Task: Look for space in Springfield, United States from 24th August, 2023 to 10th September, 2023 for 8 adults, 2 children in price range Rs.12000 to Rs.15000. Place can be entire place or shared room with 4 bedrooms having 8 beds and 4 bathrooms. Property type can be house, flat, guest house. Amenities needed are: wifi, TV, free parkinig on premises, gym, breakfast. Booking option can be shelf check-in. Required host language is English.
Action: Mouse moved to (458, 90)
Screenshot: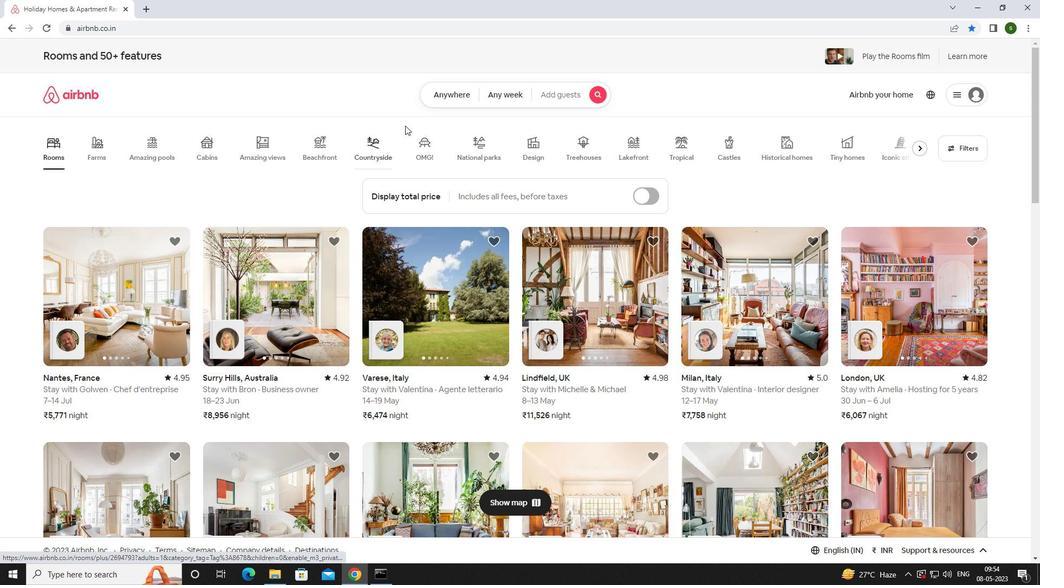
Action: Mouse pressed left at (458, 90)
Screenshot: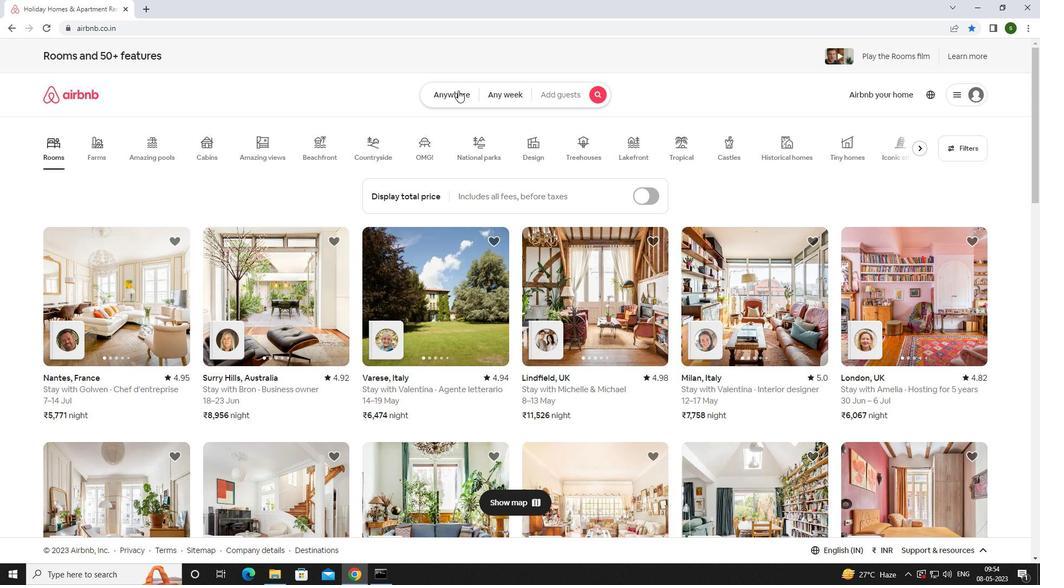 
Action: Mouse moved to (419, 135)
Screenshot: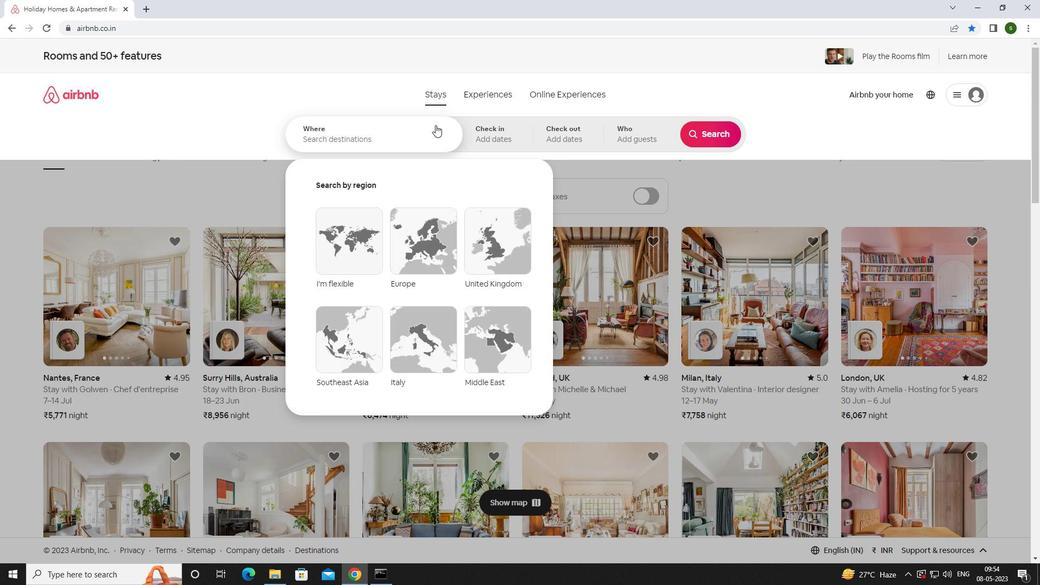 
Action: Mouse pressed left at (419, 135)
Screenshot: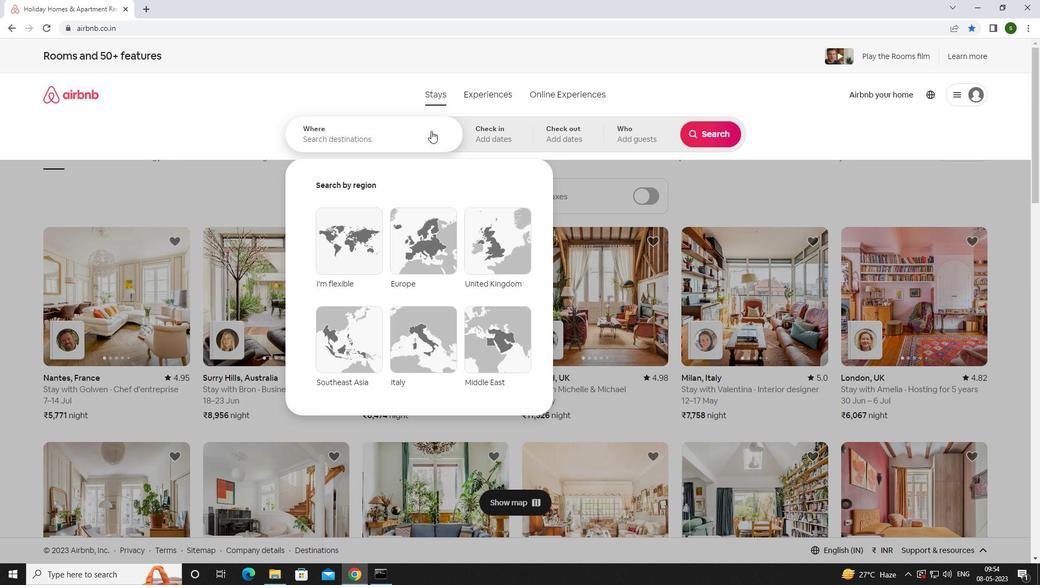 
Action: Key pressed <Key.caps_lock>s<Key.caps_lock>pringfield,<Key.space><Key.caps_lock>u<Key.caps_lock>nited<Key.space><Key.caps_lock>s<Key.caps_lock>tates<Key.enter>
Screenshot: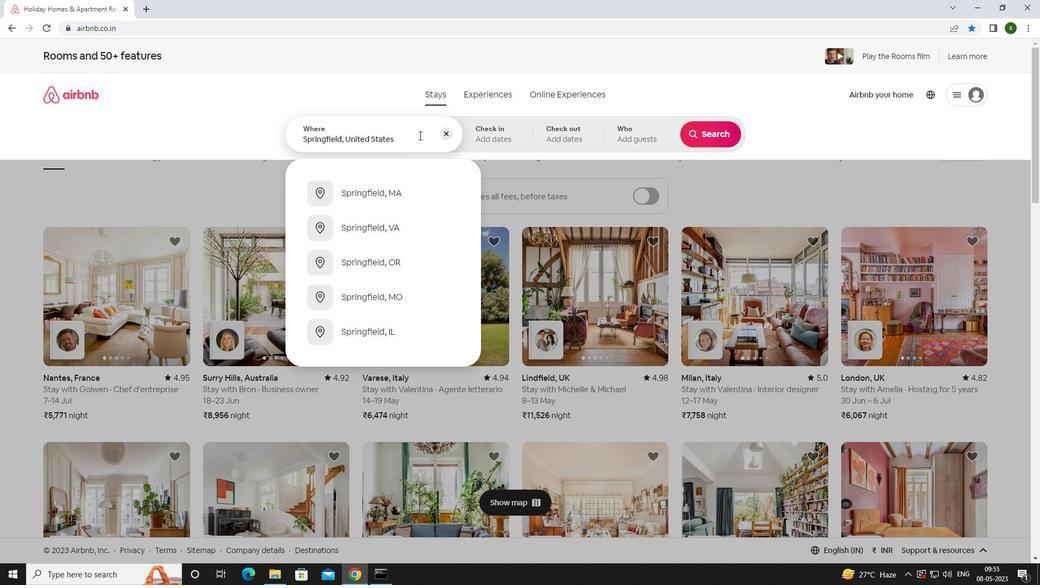 
Action: Mouse moved to (706, 220)
Screenshot: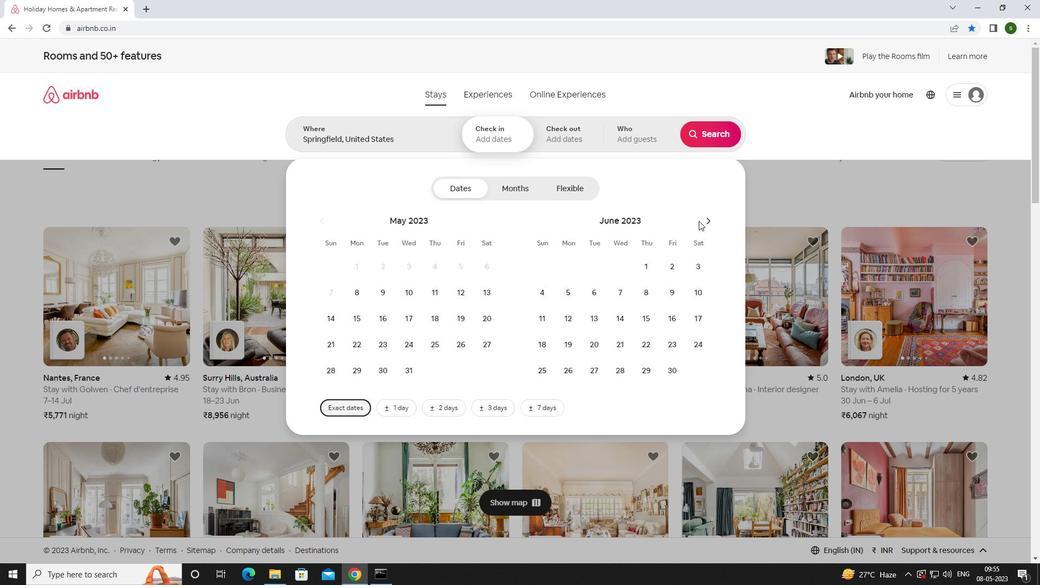
Action: Mouse pressed left at (706, 220)
Screenshot: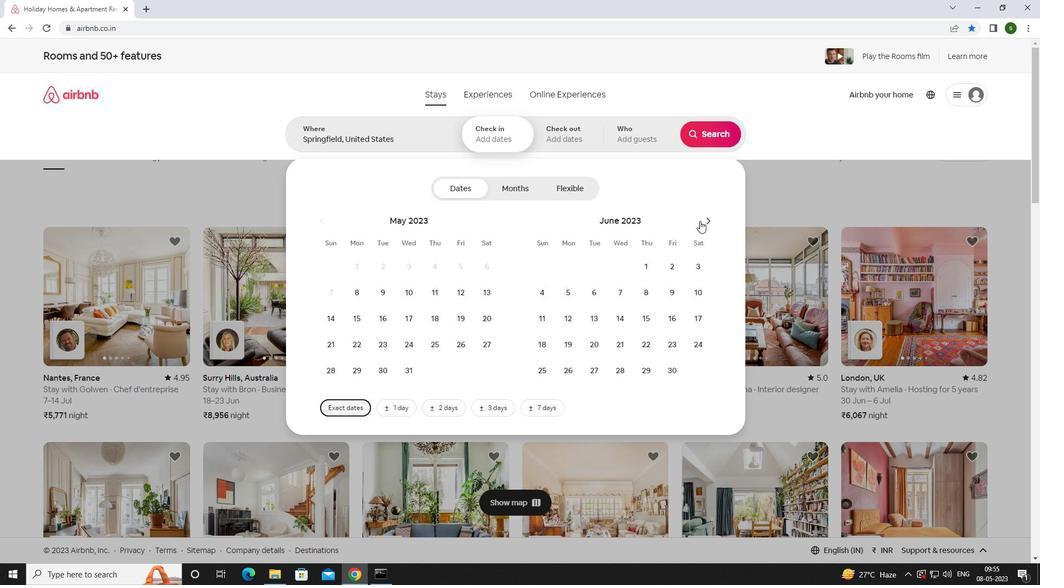
Action: Mouse pressed left at (706, 220)
Screenshot: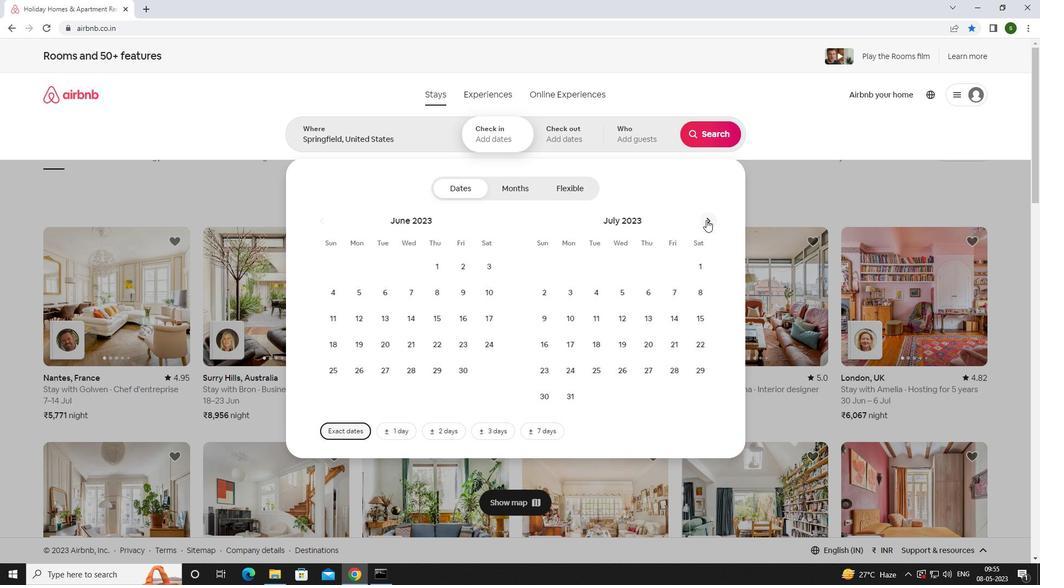 
Action: Mouse moved to (647, 338)
Screenshot: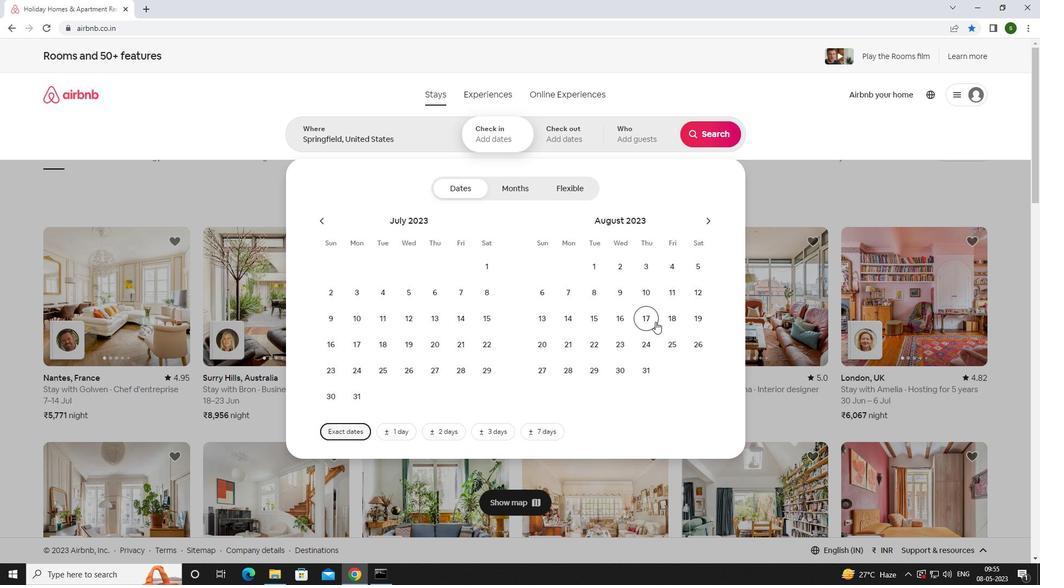 
Action: Mouse pressed left at (647, 338)
Screenshot: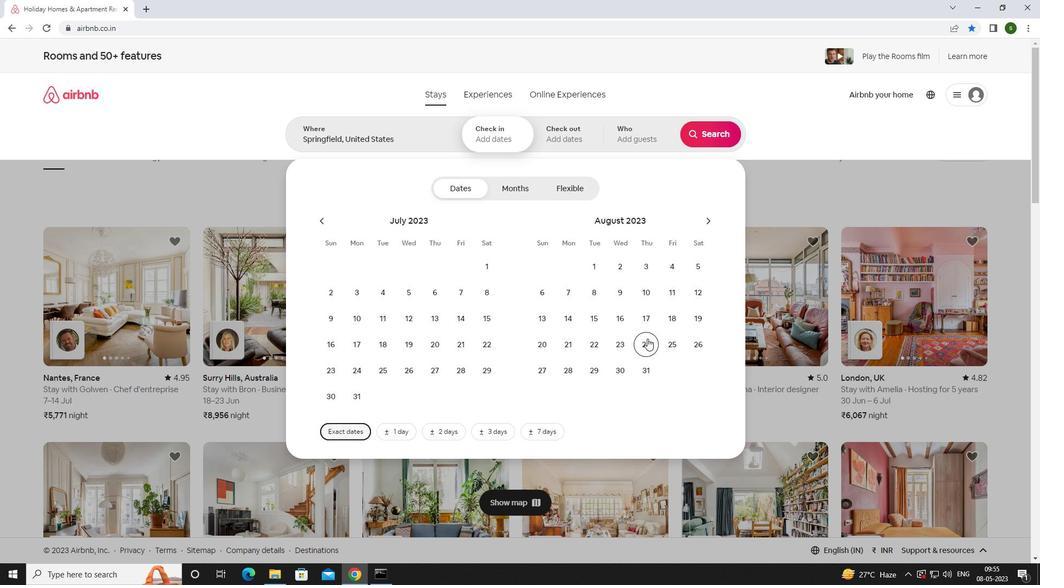 
Action: Mouse moved to (707, 213)
Screenshot: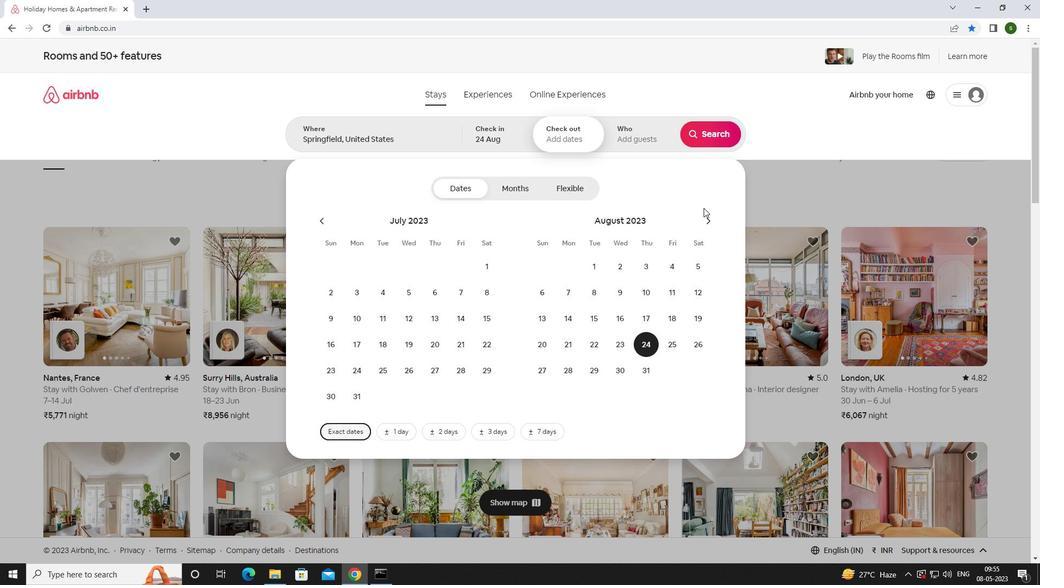 
Action: Mouse pressed left at (707, 213)
Screenshot: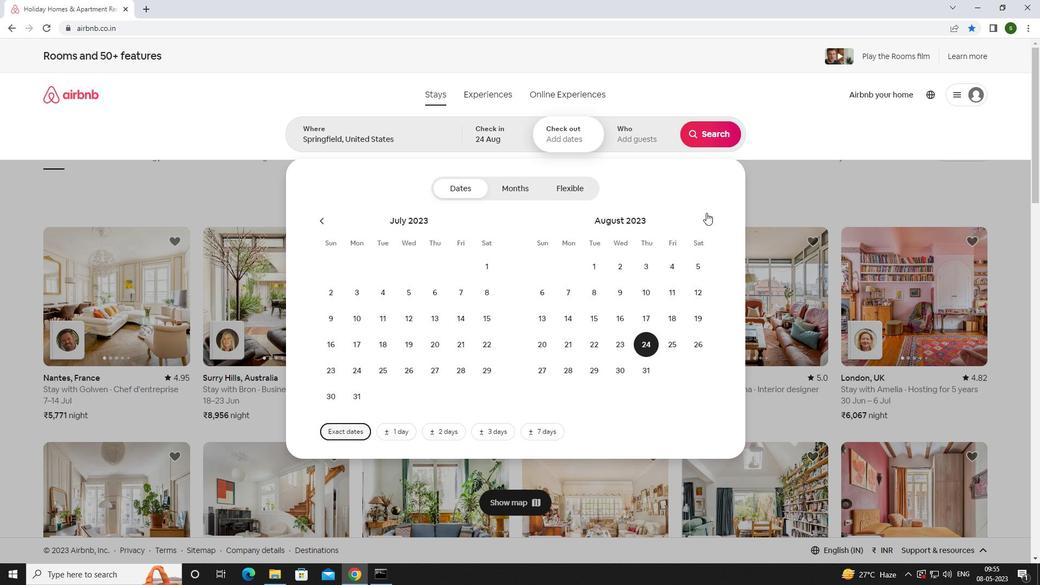 
Action: Mouse pressed left at (707, 213)
Screenshot: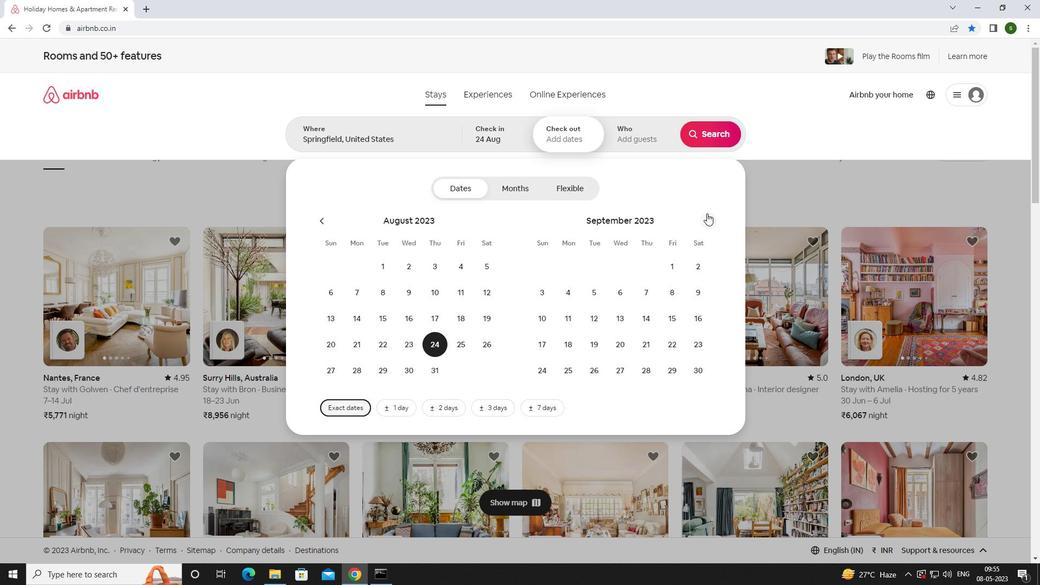 
Action: Mouse moved to (326, 316)
Screenshot: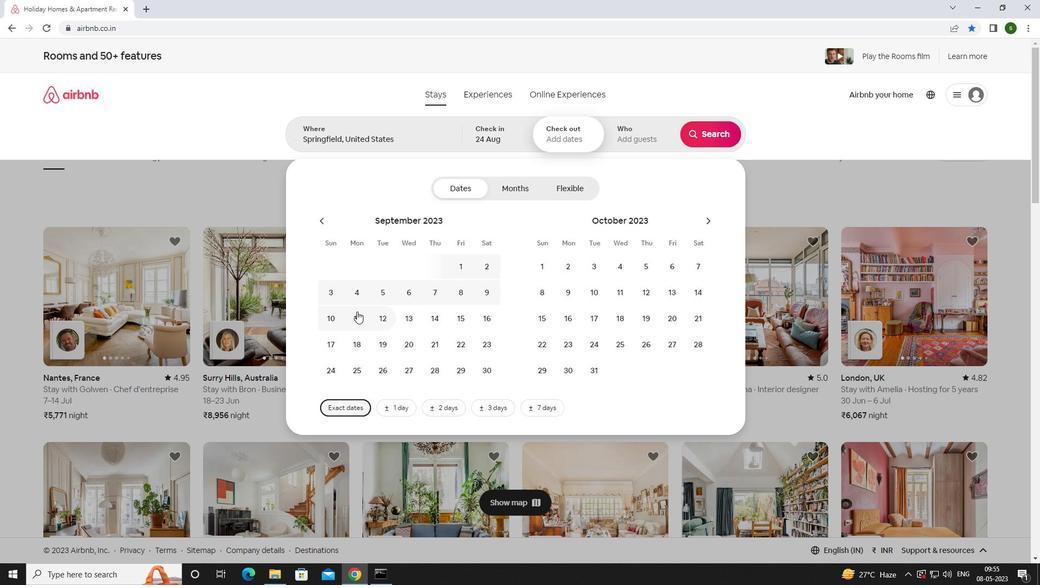 
Action: Mouse pressed left at (326, 316)
Screenshot: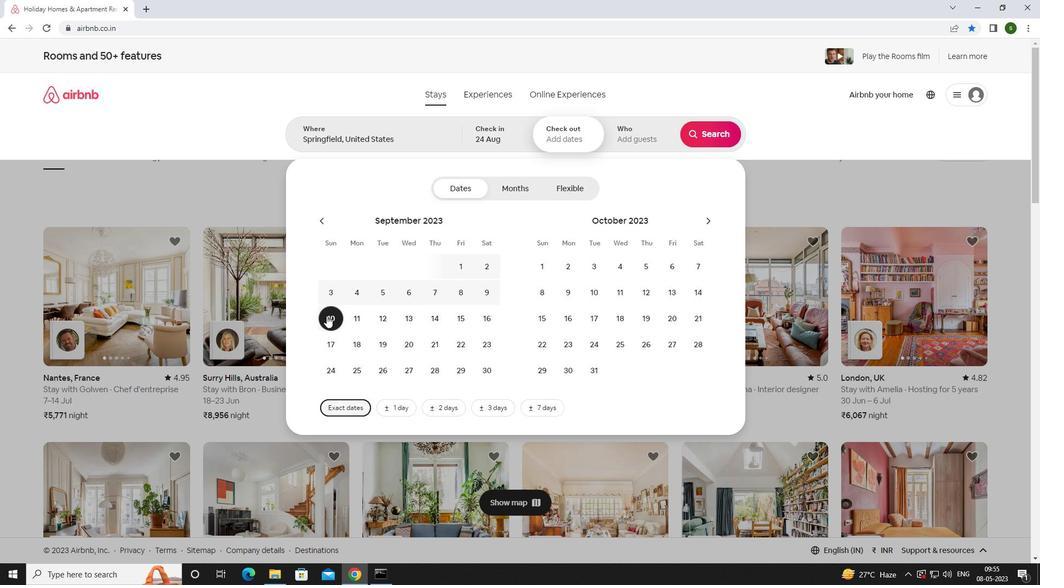 
Action: Mouse moved to (634, 136)
Screenshot: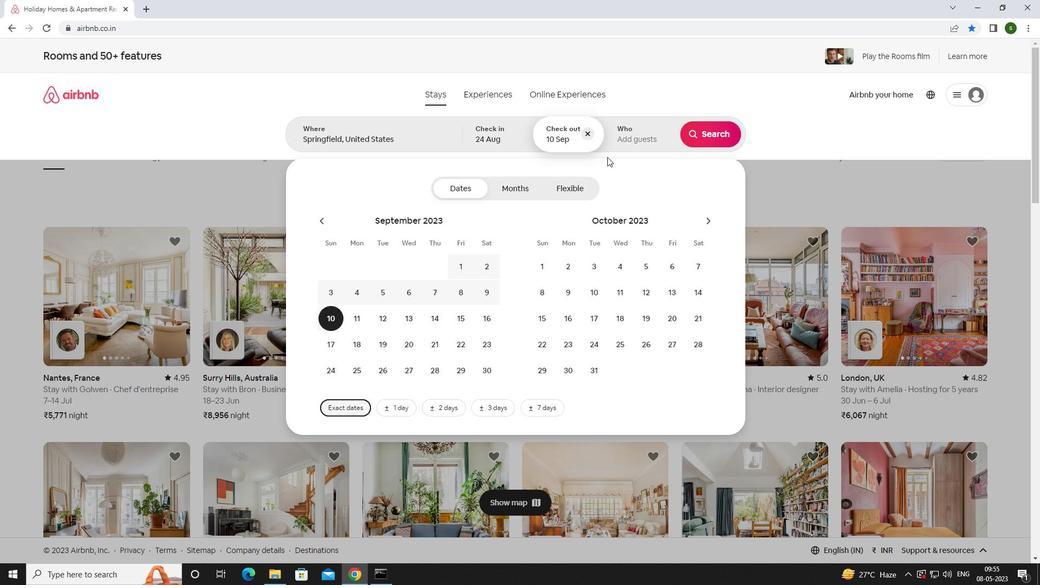 
Action: Mouse pressed left at (634, 136)
Screenshot: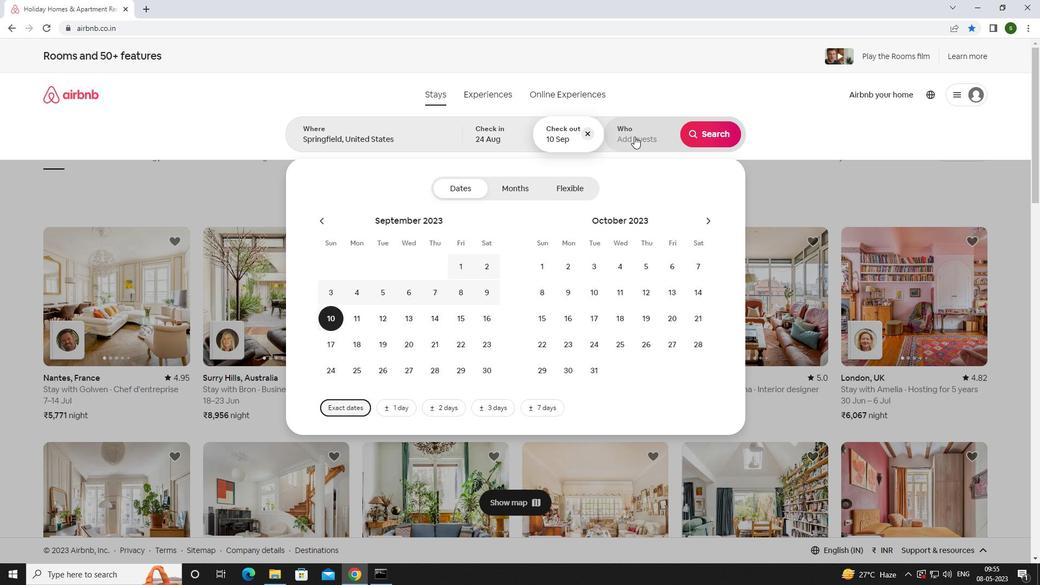 
Action: Mouse moved to (718, 194)
Screenshot: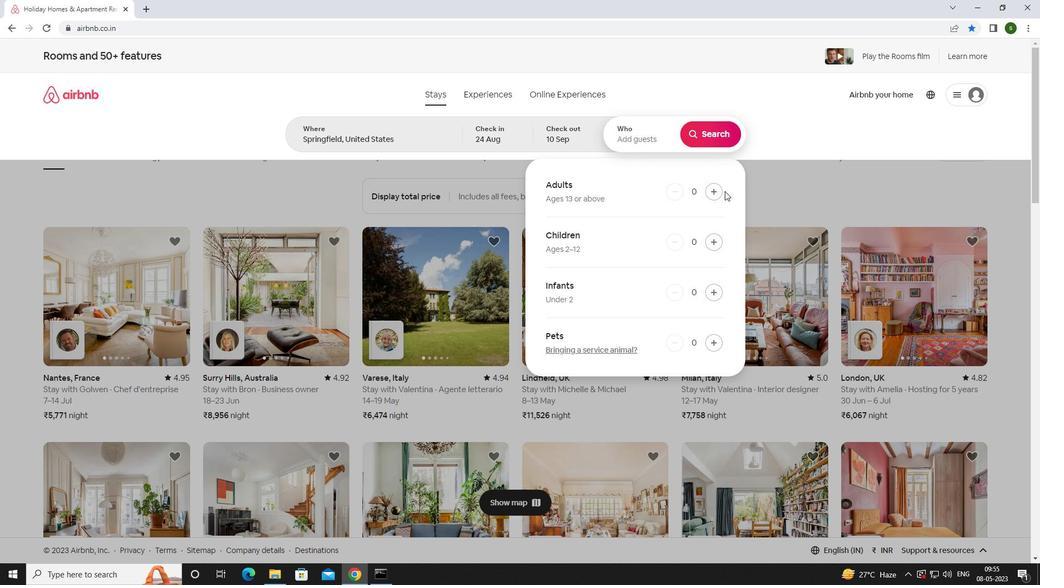 
Action: Mouse pressed left at (718, 194)
Screenshot: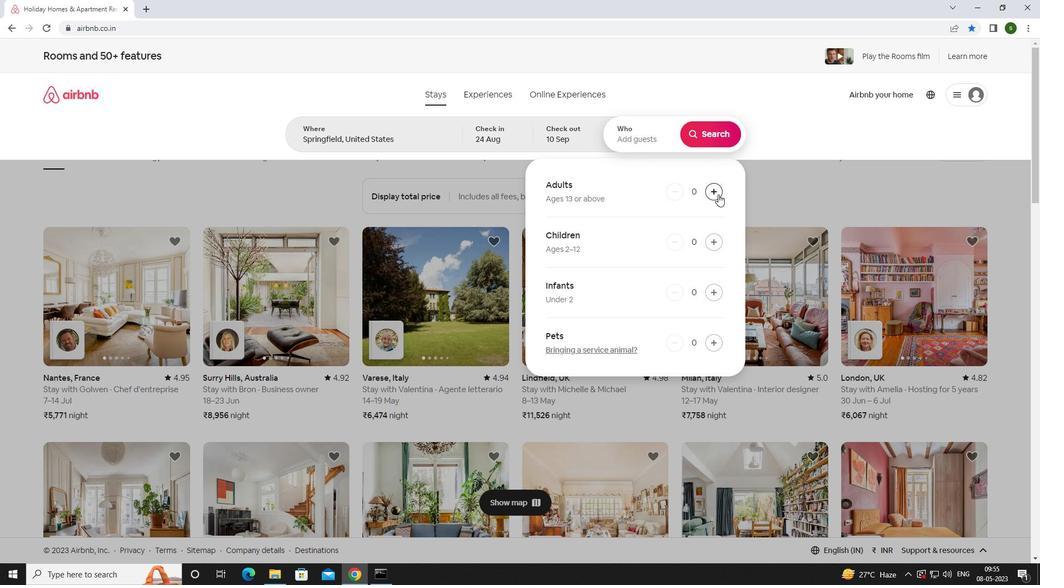 
Action: Mouse pressed left at (718, 194)
Screenshot: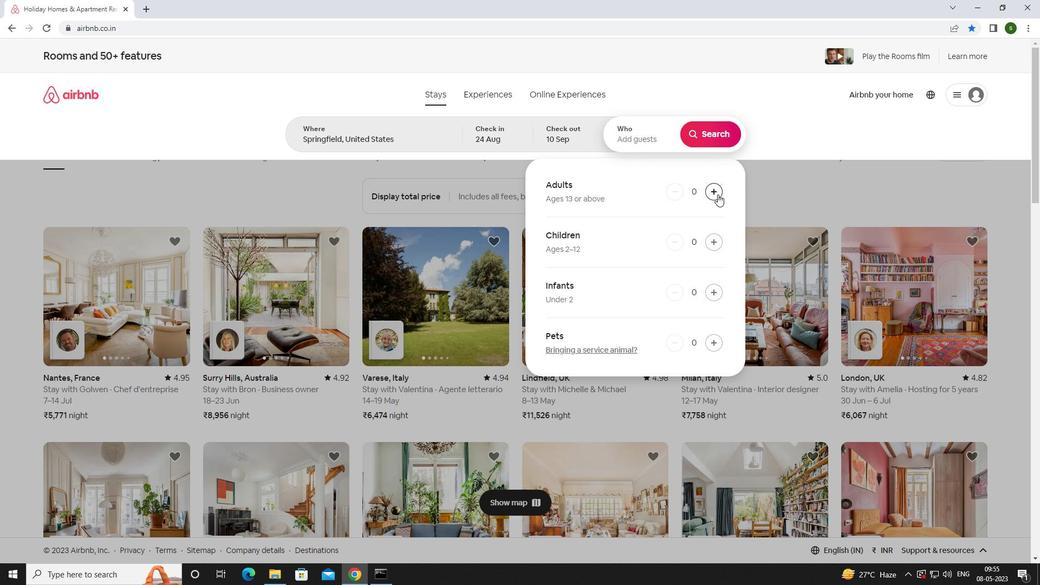 
Action: Mouse pressed left at (718, 194)
Screenshot: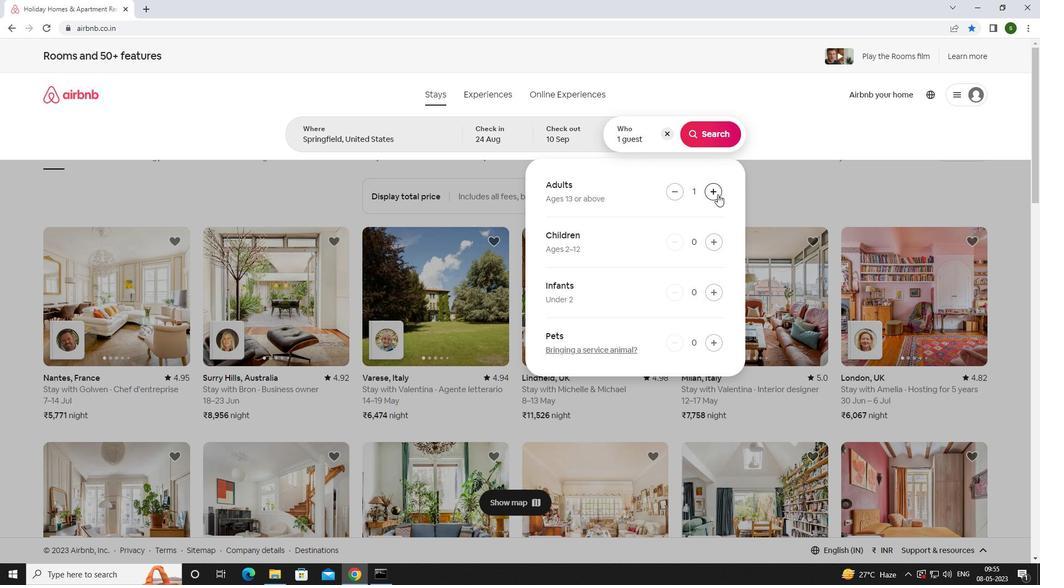
Action: Mouse pressed left at (718, 194)
Screenshot: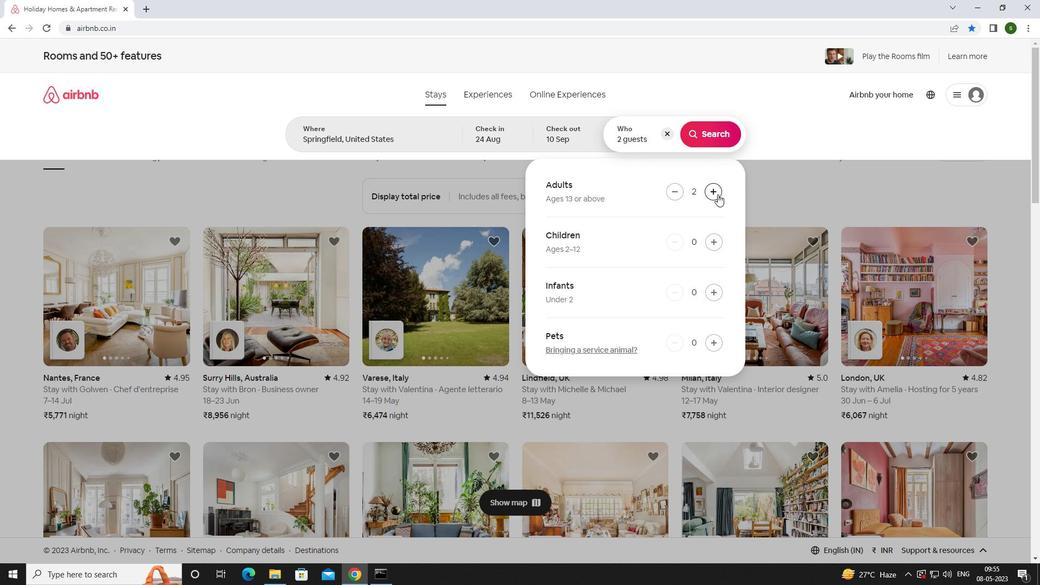 
Action: Mouse pressed left at (718, 194)
Screenshot: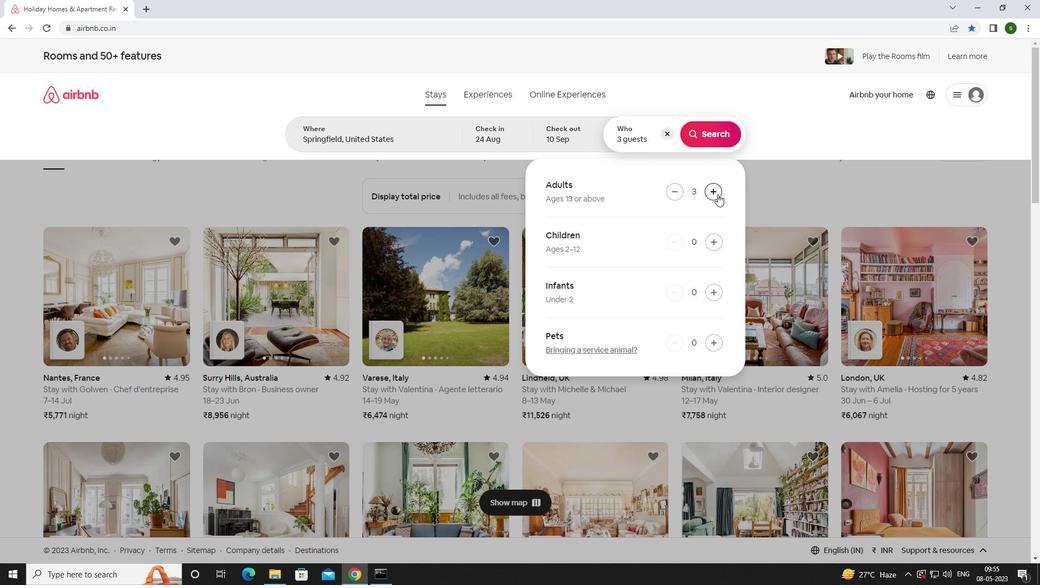 
Action: Mouse pressed left at (718, 194)
Screenshot: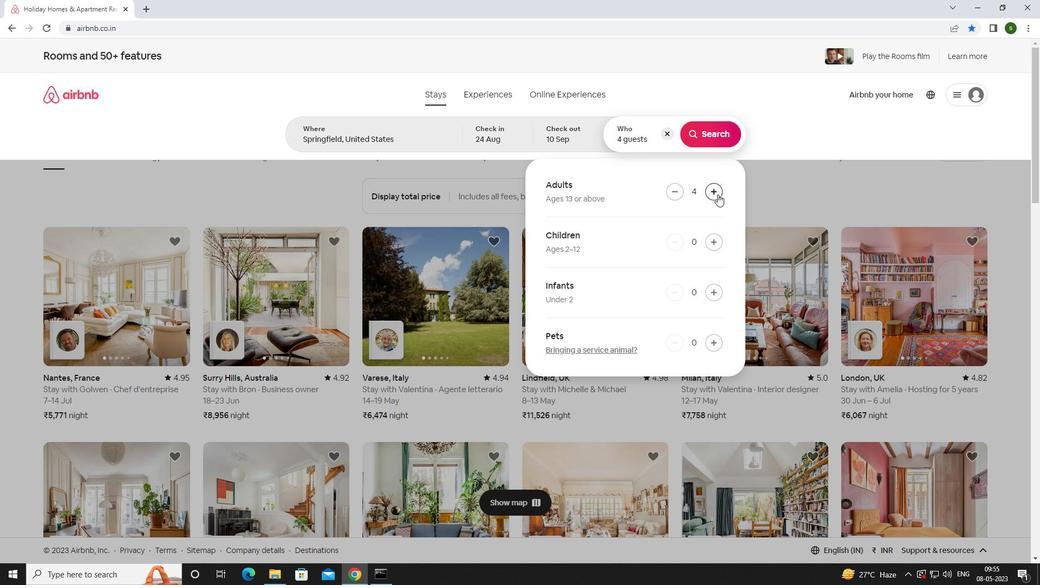 
Action: Mouse pressed left at (718, 194)
Screenshot: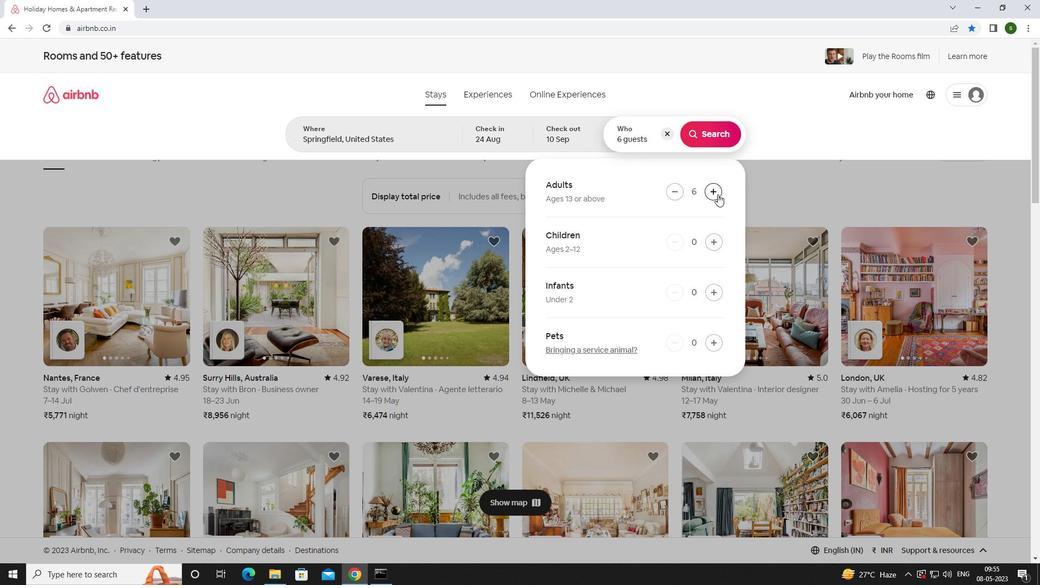 
Action: Mouse pressed left at (718, 194)
Screenshot: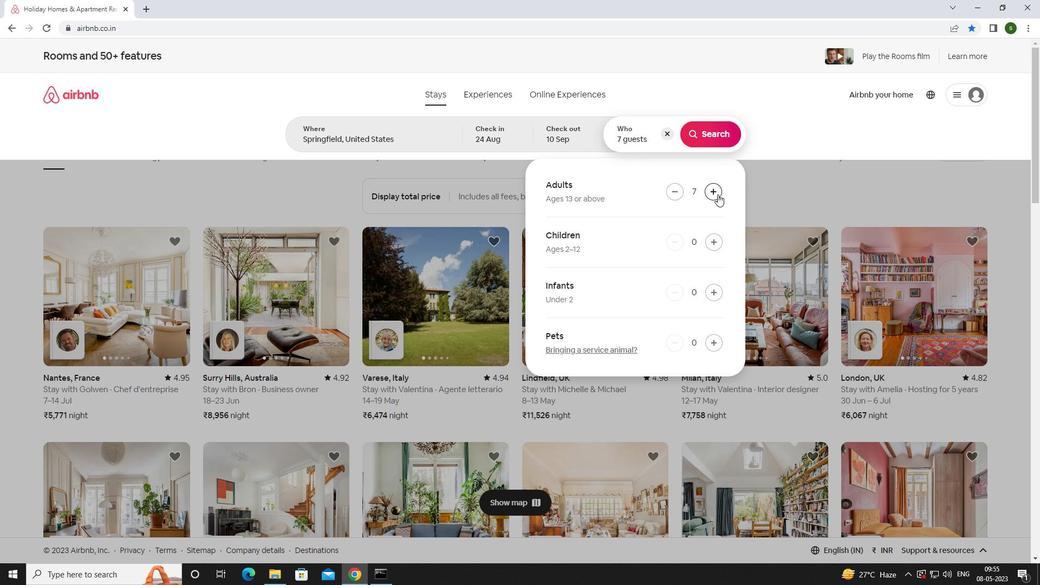 
Action: Mouse moved to (714, 239)
Screenshot: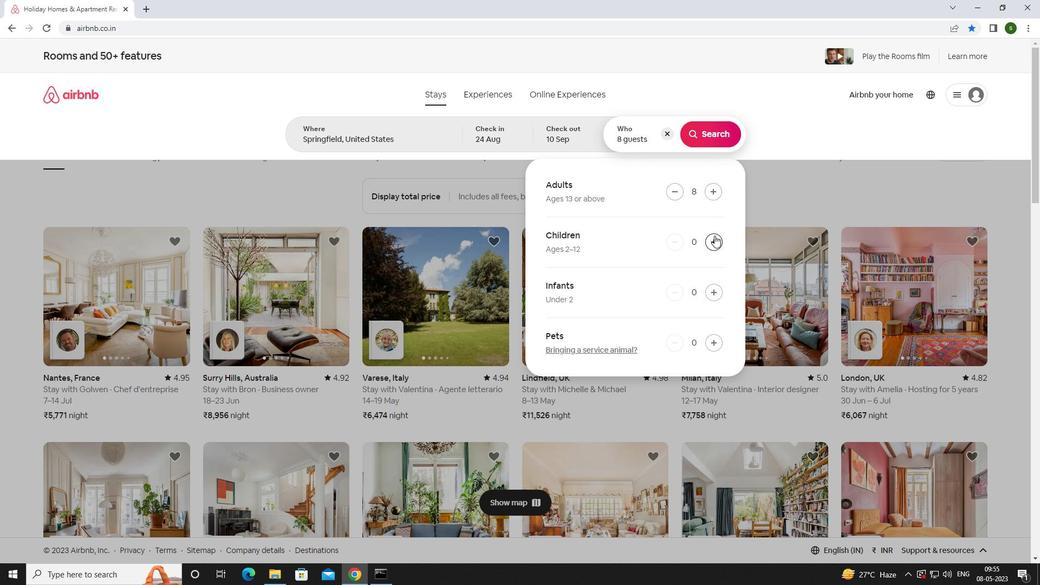 
Action: Mouse pressed left at (714, 239)
Screenshot: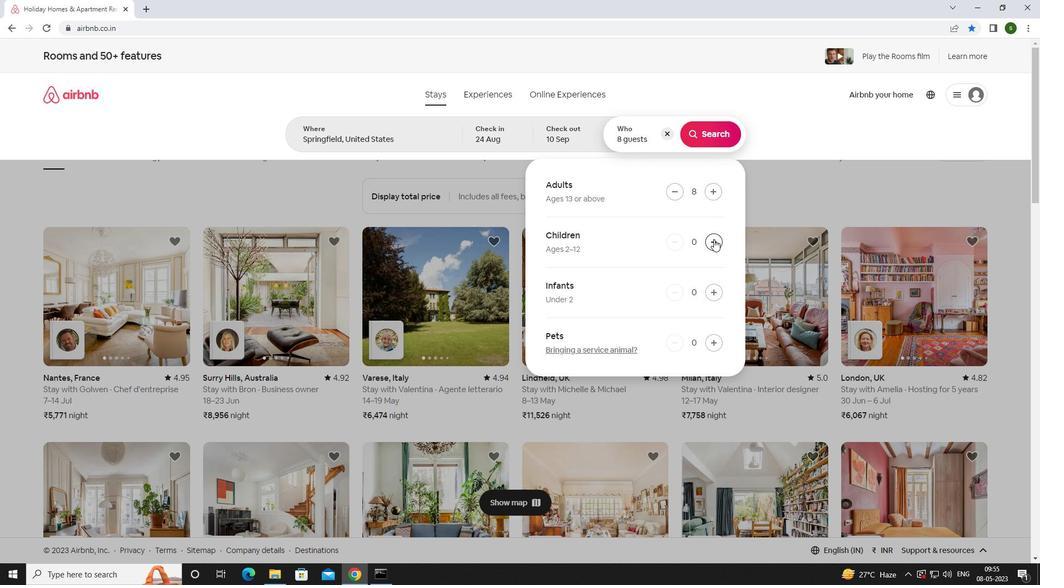 
Action: Mouse pressed left at (714, 239)
Screenshot: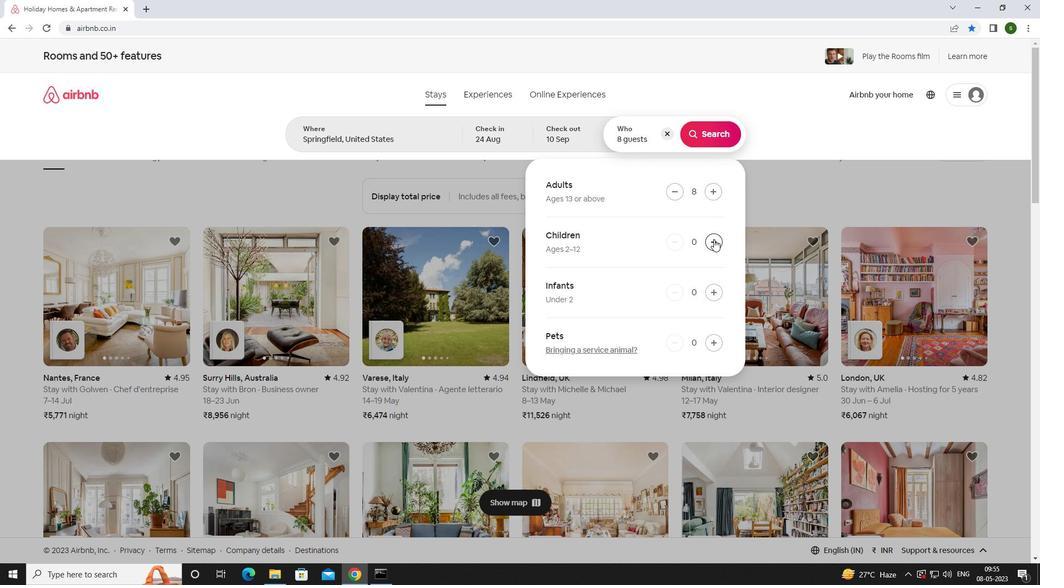 
Action: Mouse moved to (714, 135)
Screenshot: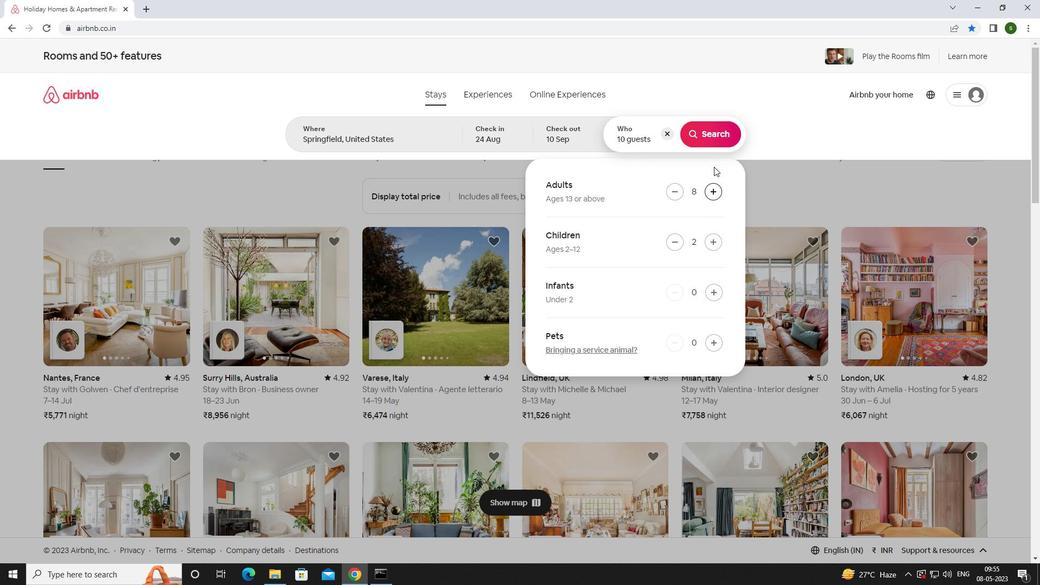 
Action: Mouse pressed left at (714, 135)
Screenshot: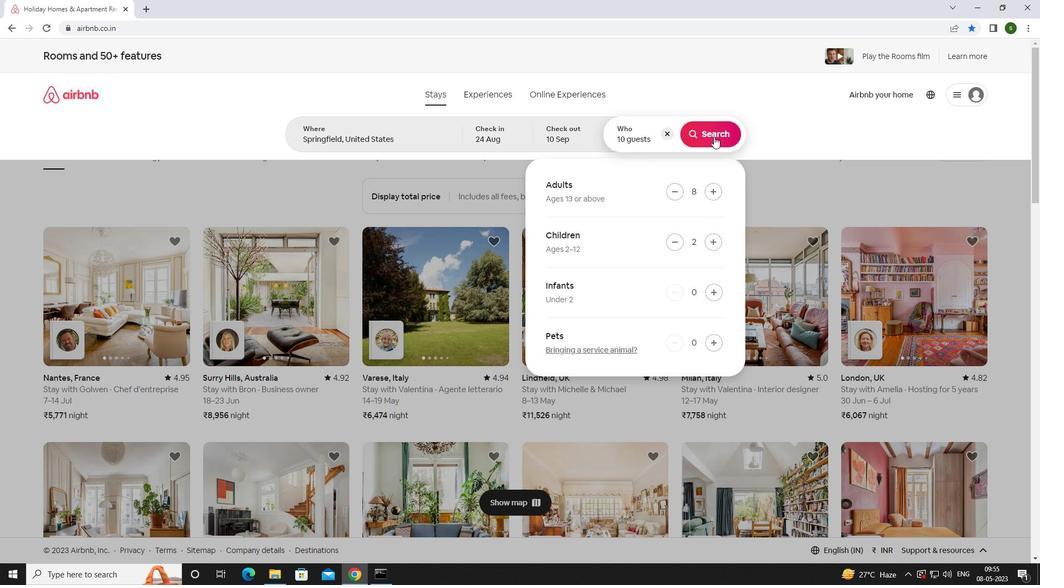 
Action: Mouse moved to (974, 101)
Screenshot: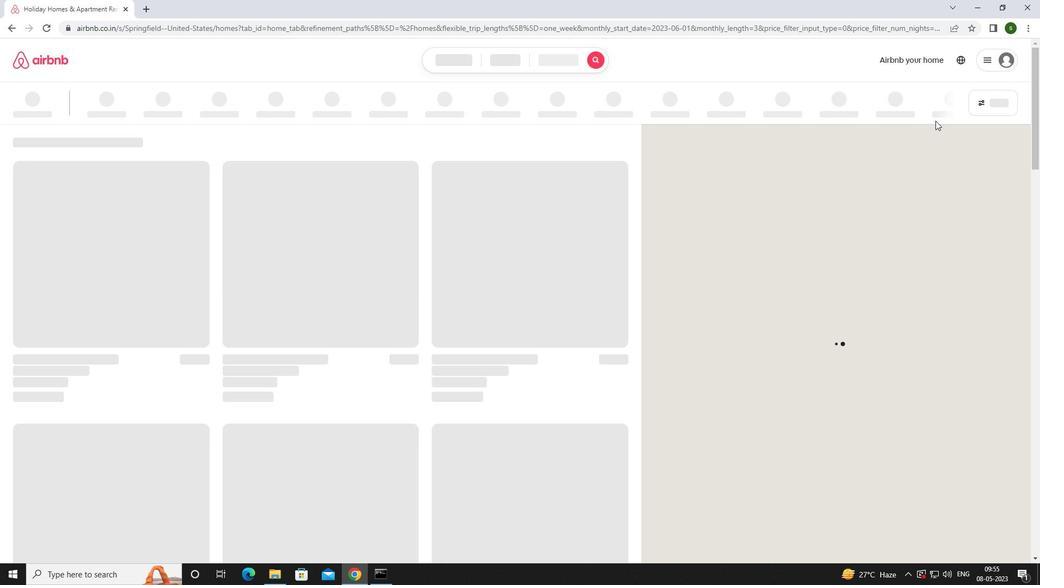 
Action: Mouse pressed left at (974, 101)
Screenshot: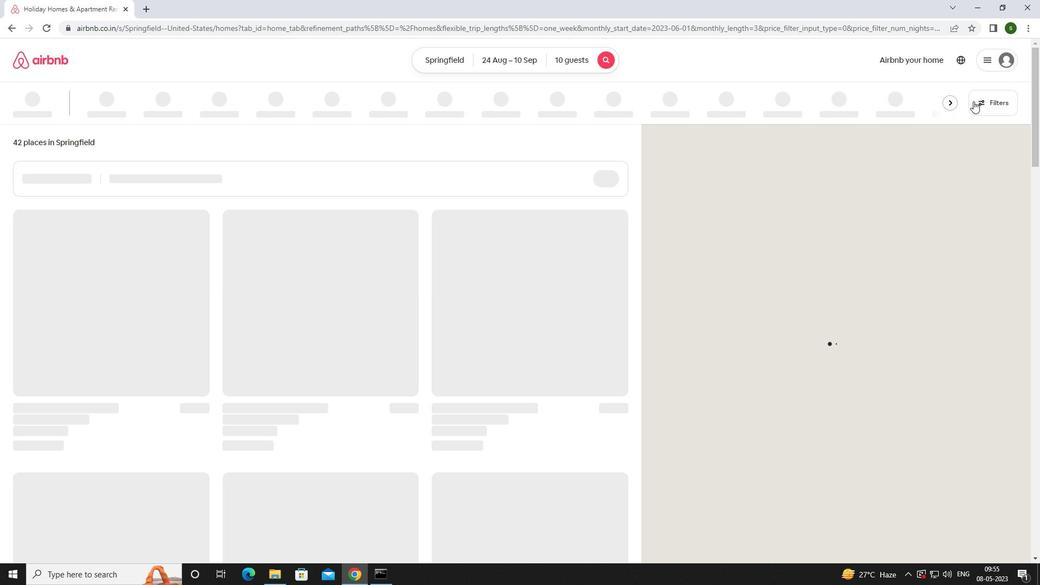 
Action: Mouse moved to (397, 372)
Screenshot: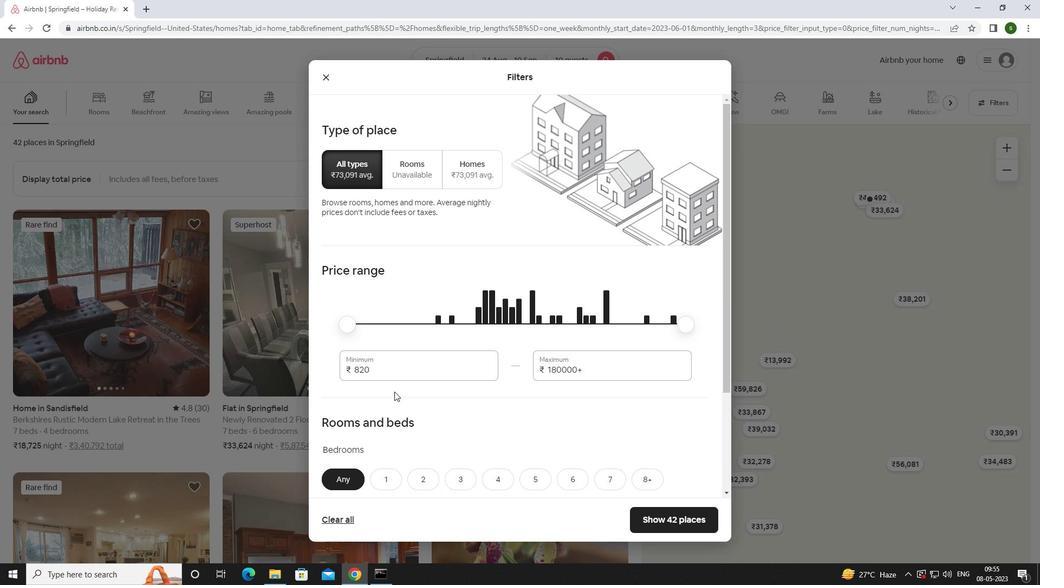 
Action: Mouse pressed left at (397, 372)
Screenshot: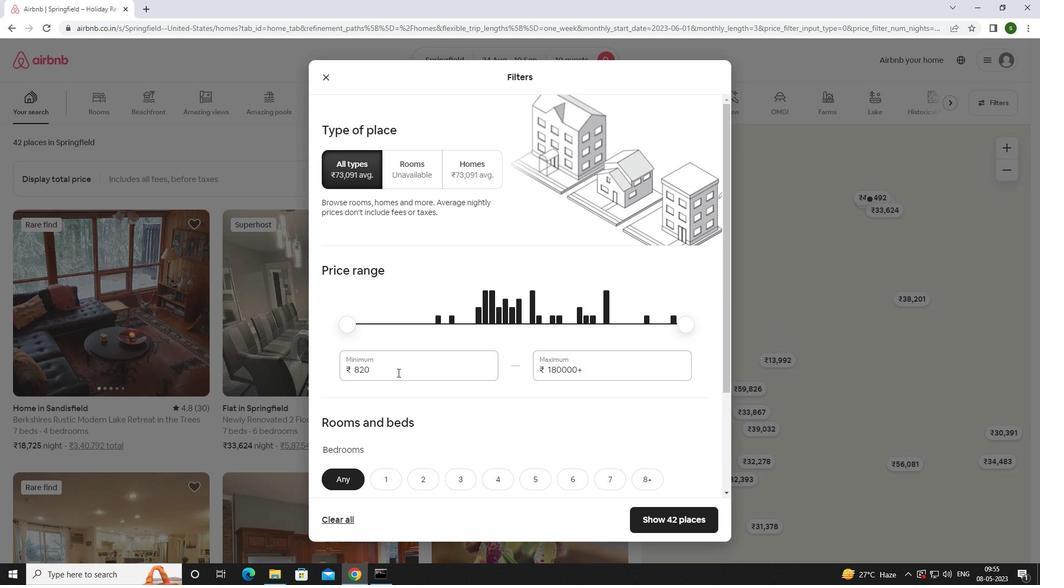 
Action: Key pressed <Key.backspace><Key.backspace><Key.backspace><Key.backspace><Key.backspace><Key.backspace><Key.backspace>12000
Screenshot: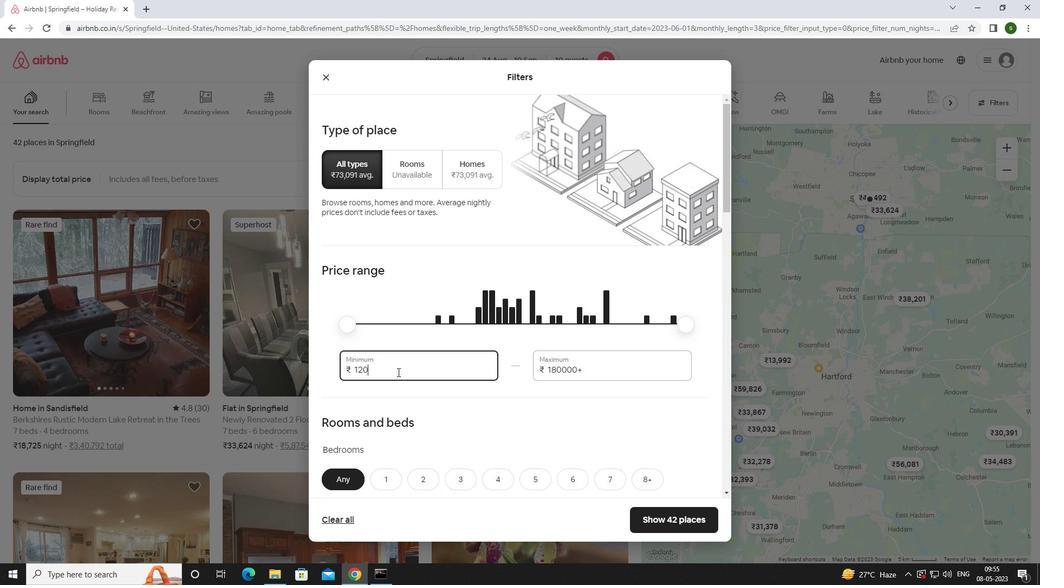 
Action: Mouse moved to (610, 367)
Screenshot: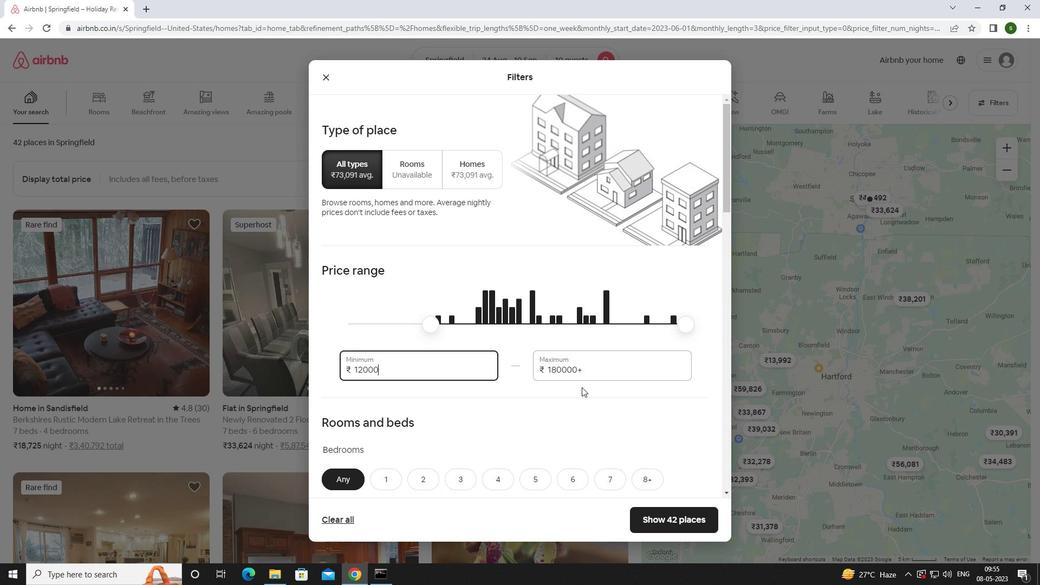 
Action: Mouse pressed left at (610, 367)
Screenshot: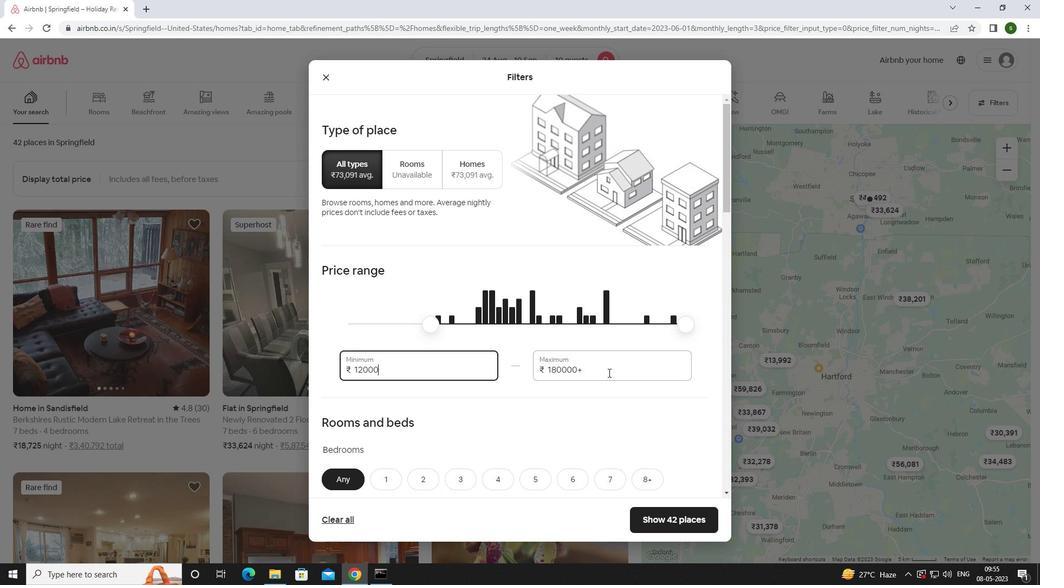 
Action: Key pressed <Key.backspace><Key.backspace><Key.backspace><Key.backspace><Key.backspace><Key.backspace><Key.backspace><Key.backspace><Key.backspace><Key.backspace><Key.backspace>15000
Screenshot: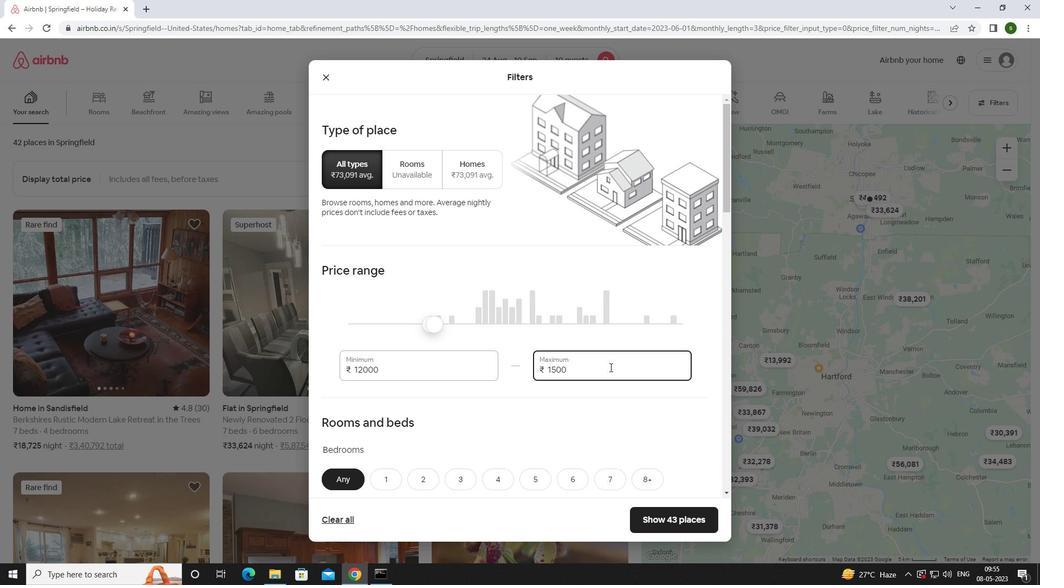 
Action: Mouse moved to (516, 372)
Screenshot: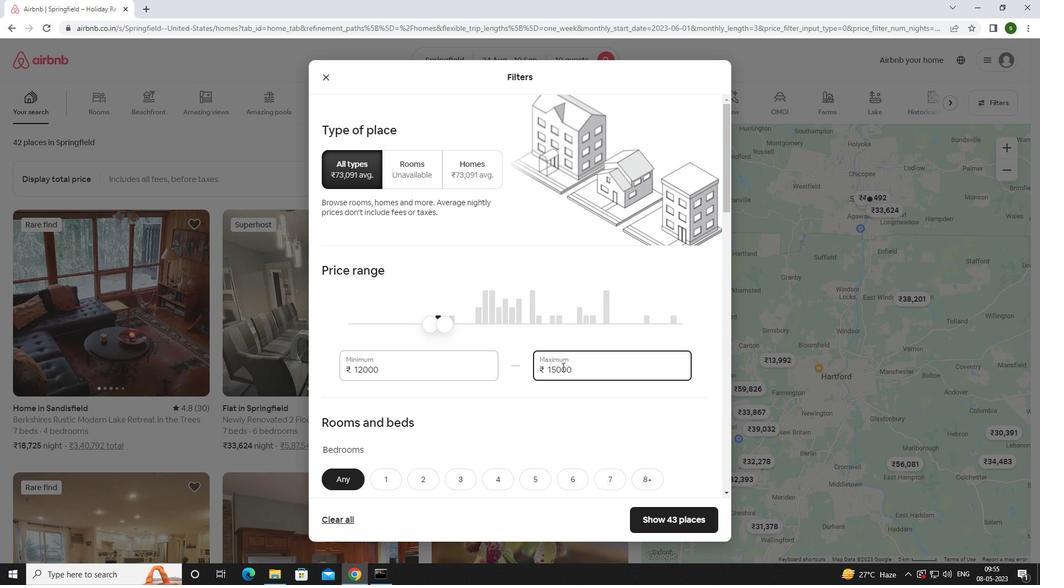 
Action: Mouse scrolled (516, 372) with delta (0, 0)
Screenshot: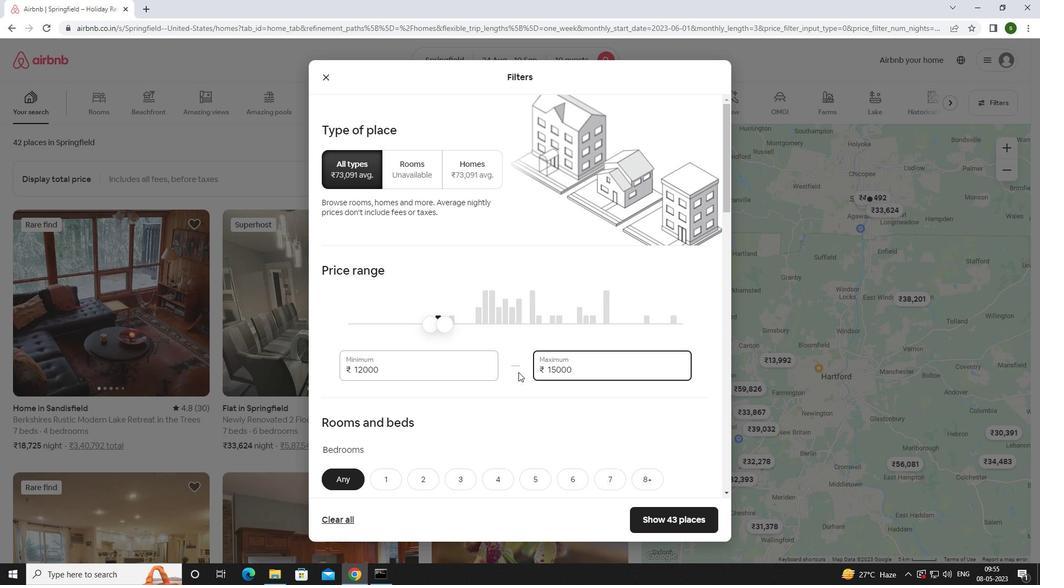 
Action: Mouse moved to (503, 372)
Screenshot: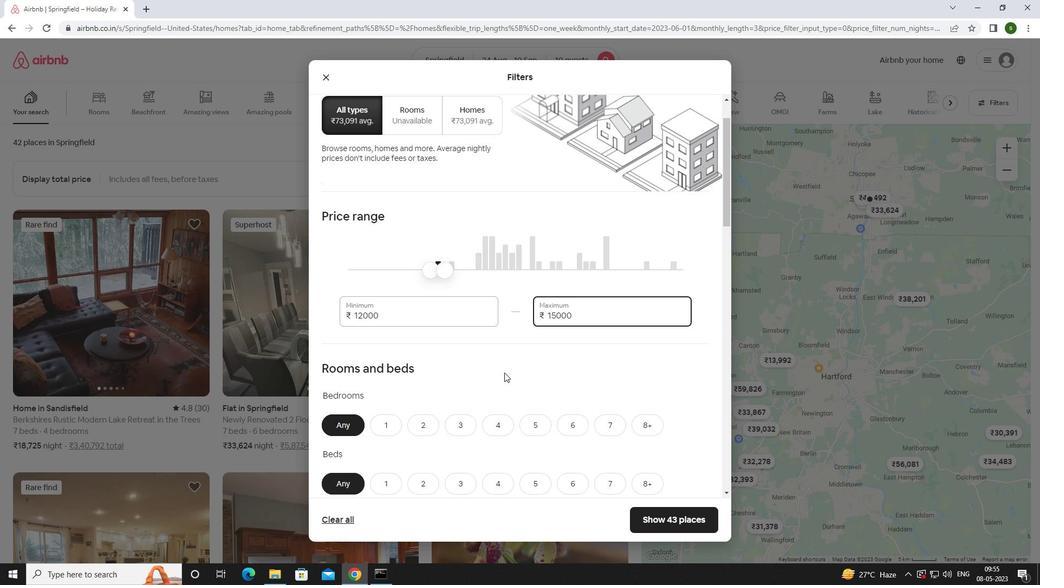
Action: Mouse scrolled (503, 372) with delta (0, 0)
Screenshot: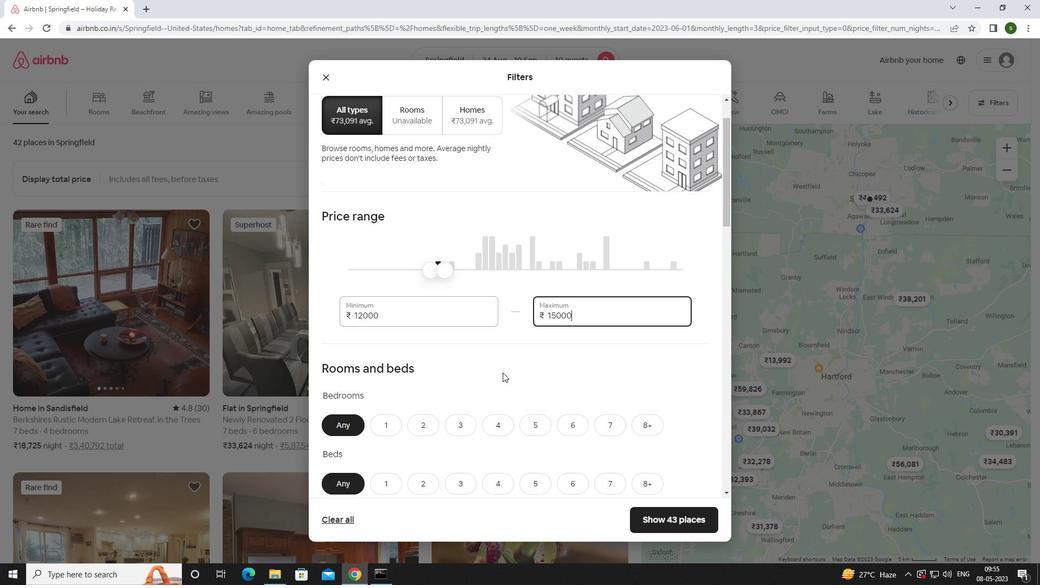 
Action: Mouse scrolled (503, 372) with delta (0, 0)
Screenshot: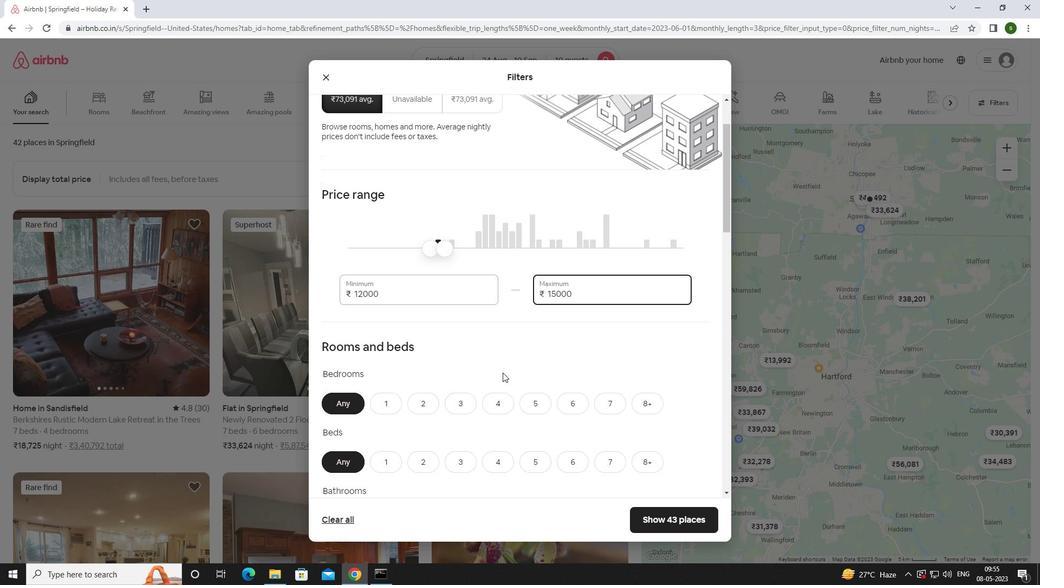 
Action: Mouse moved to (501, 321)
Screenshot: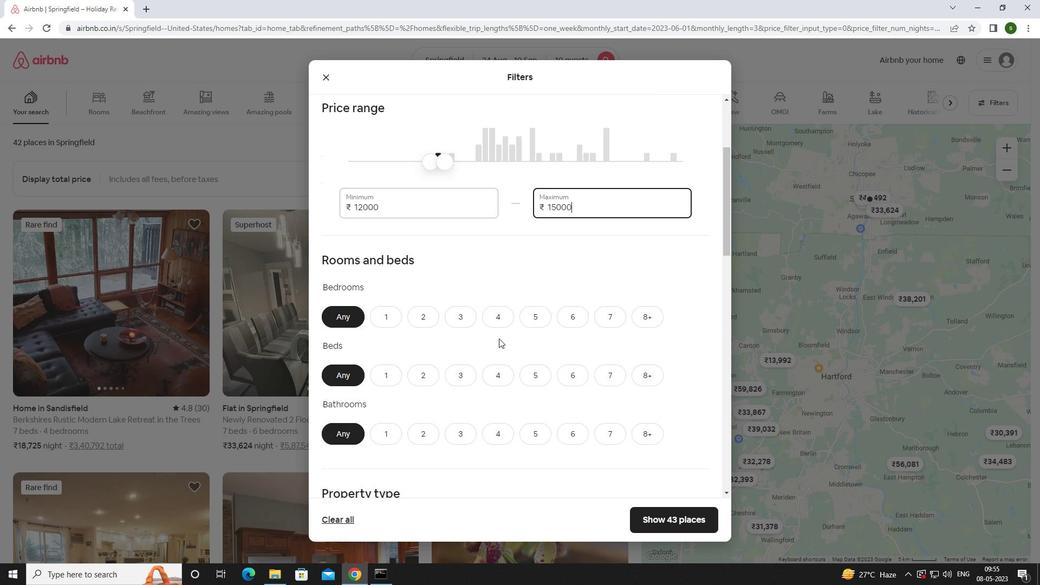 
Action: Mouse pressed left at (501, 321)
Screenshot: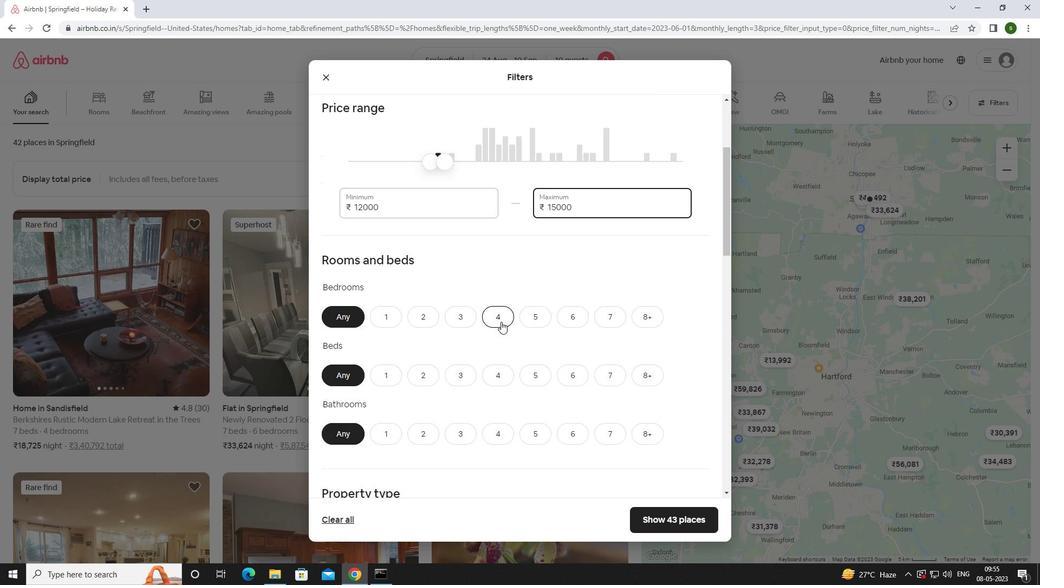 
Action: Mouse moved to (645, 377)
Screenshot: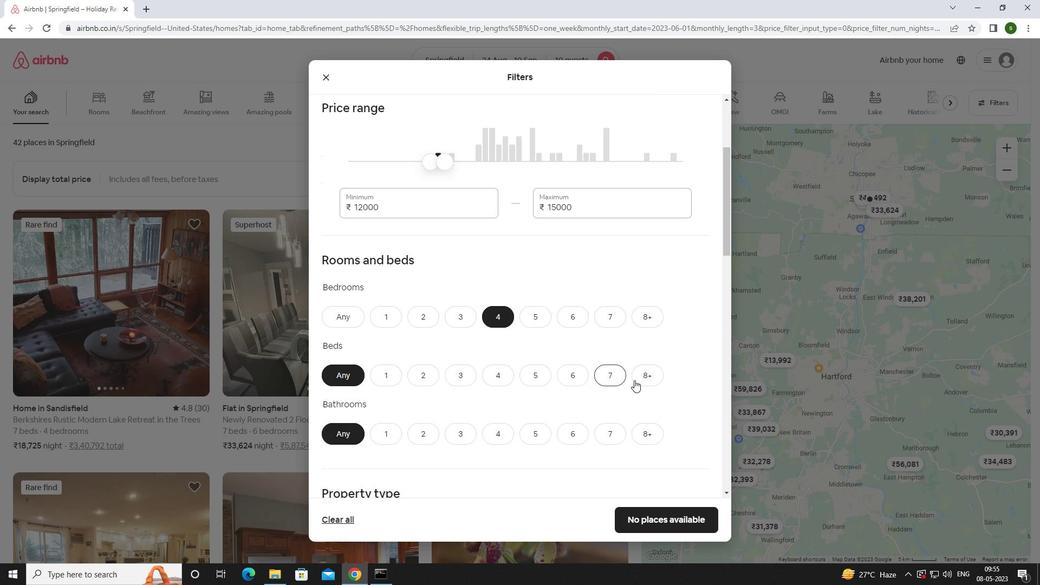 
Action: Mouse pressed left at (645, 377)
Screenshot: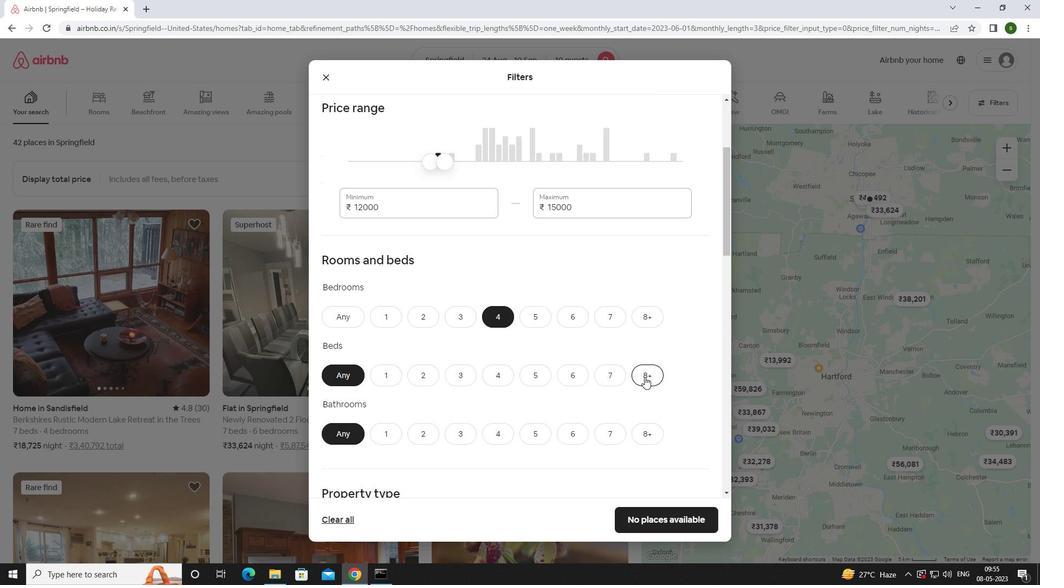 
Action: Mouse moved to (505, 431)
Screenshot: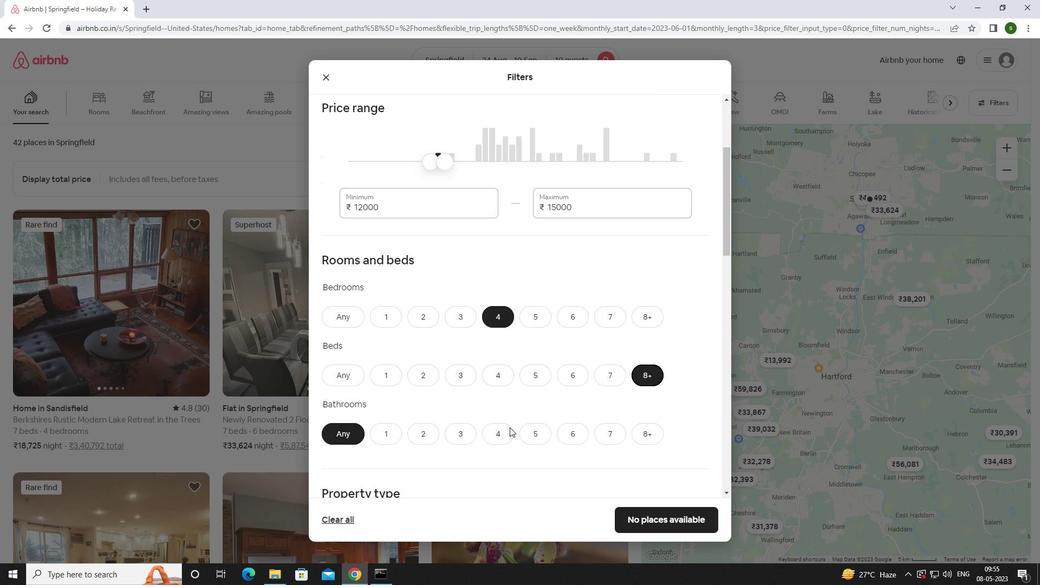 
Action: Mouse pressed left at (505, 431)
Screenshot: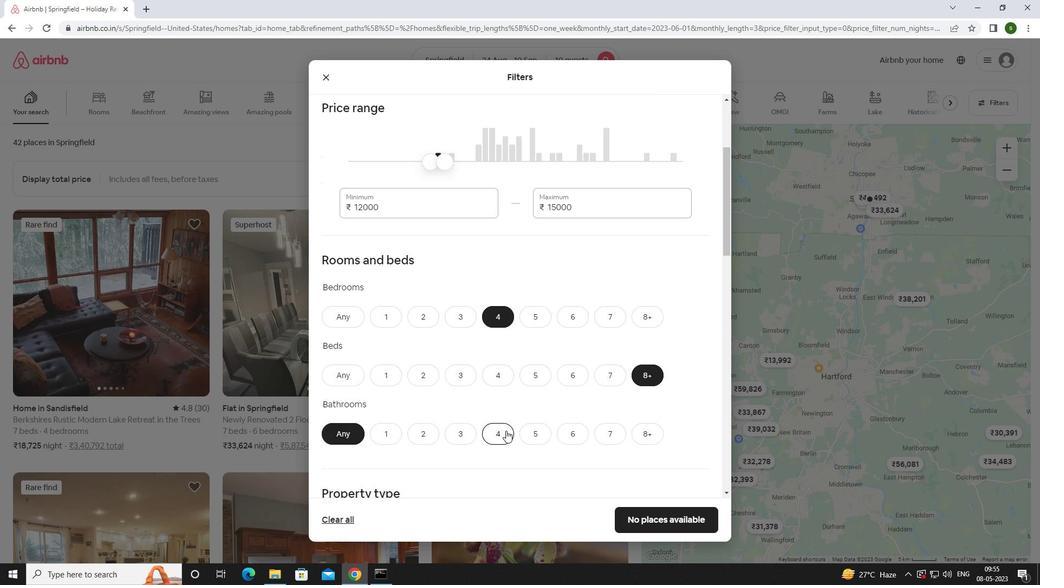 
Action: Mouse scrolled (505, 430) with delta (0, 0)
Screenshot: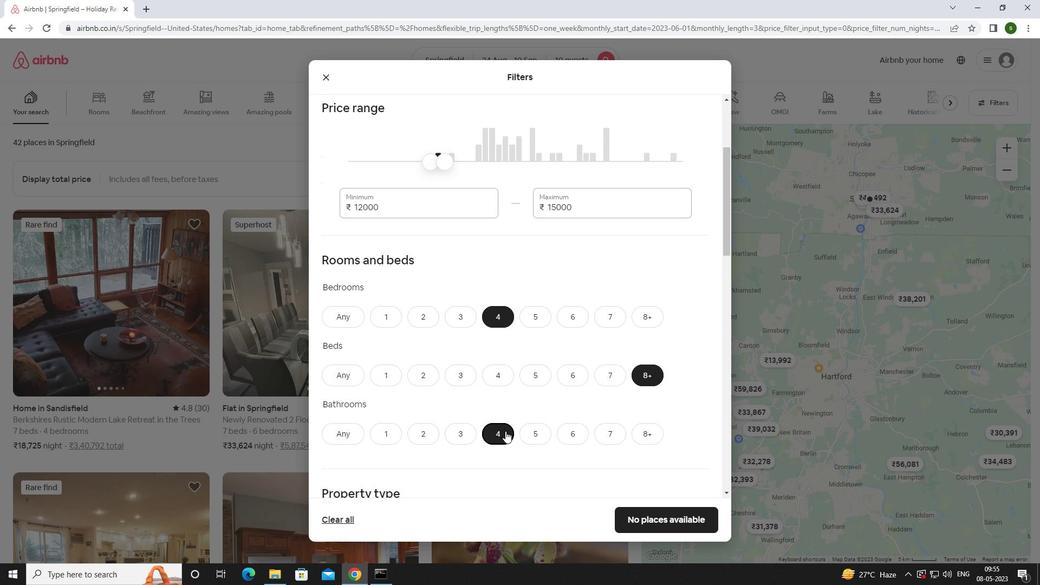 
Action: Mouse scrolled (505, 430) with delta (0, 0)
Screenshot: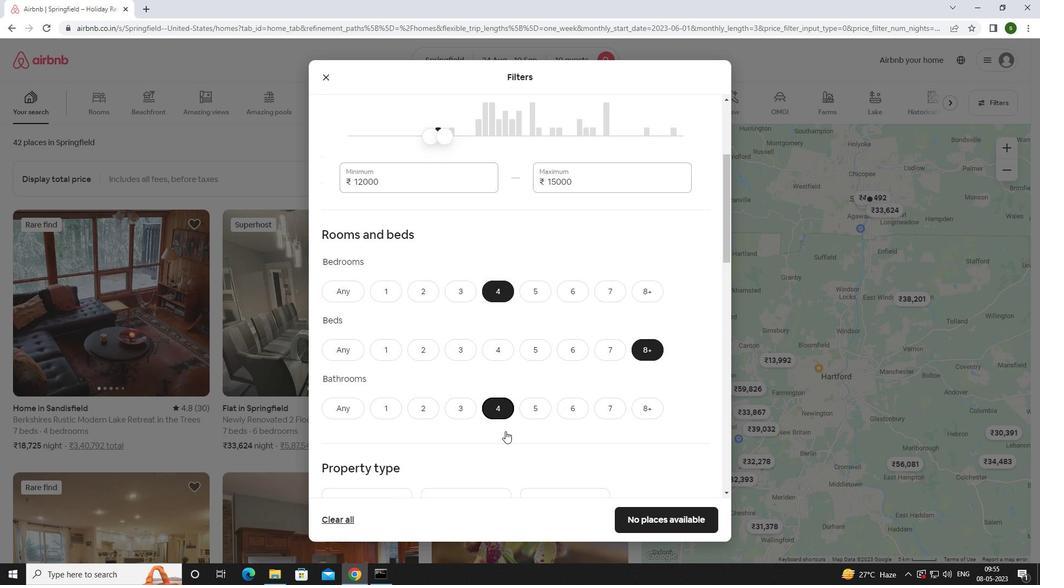 
Action: Mouse moved to (377, 434)
Screenshot: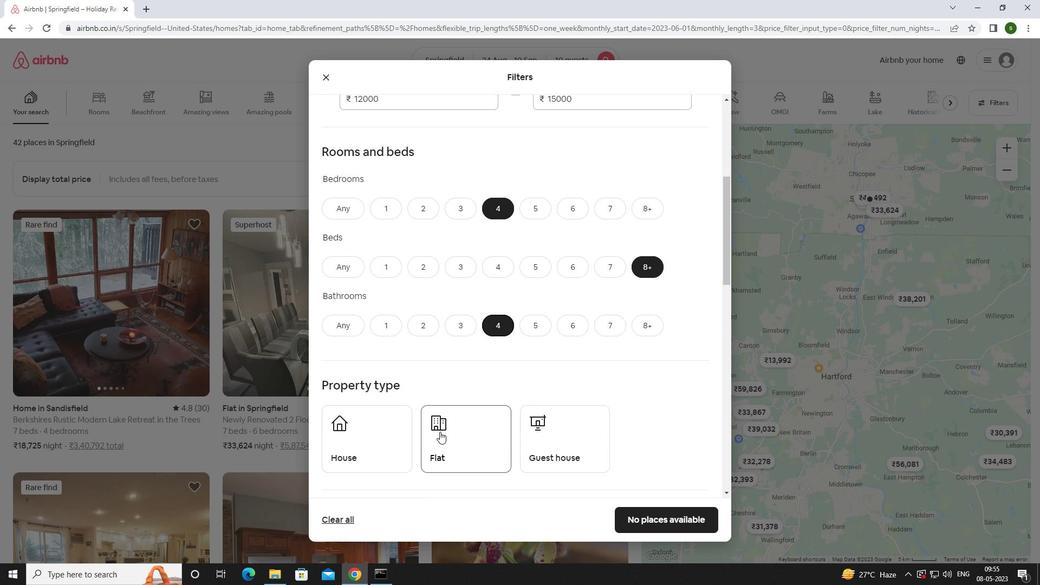
Action: Mouse pressed left at (377, 434)
Screenshot: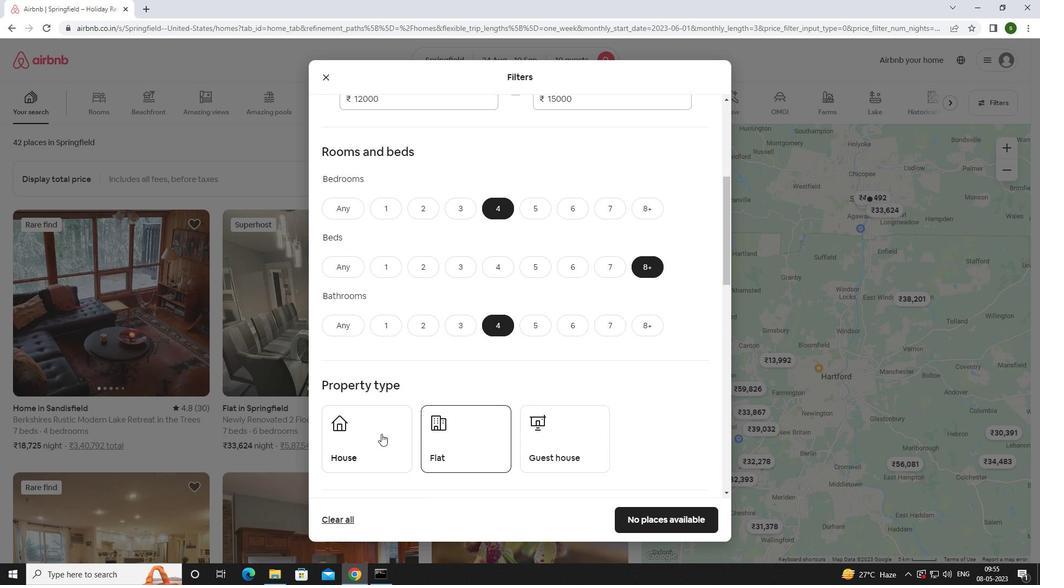 
Action: Mouse moved to (461, 437)
Screenshot: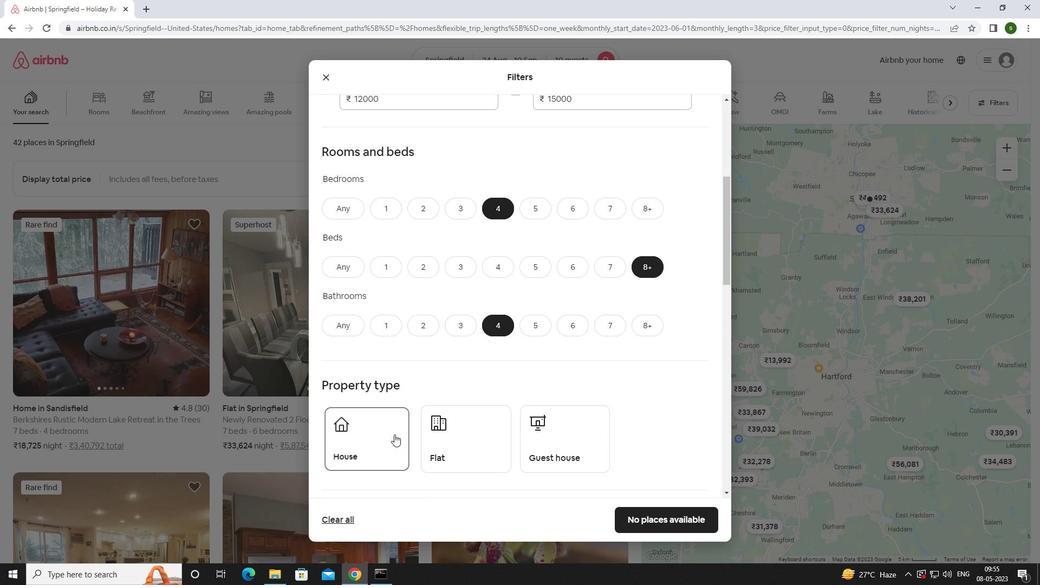 
Action: Mouse pressed left at (461, 437)
Screenshot: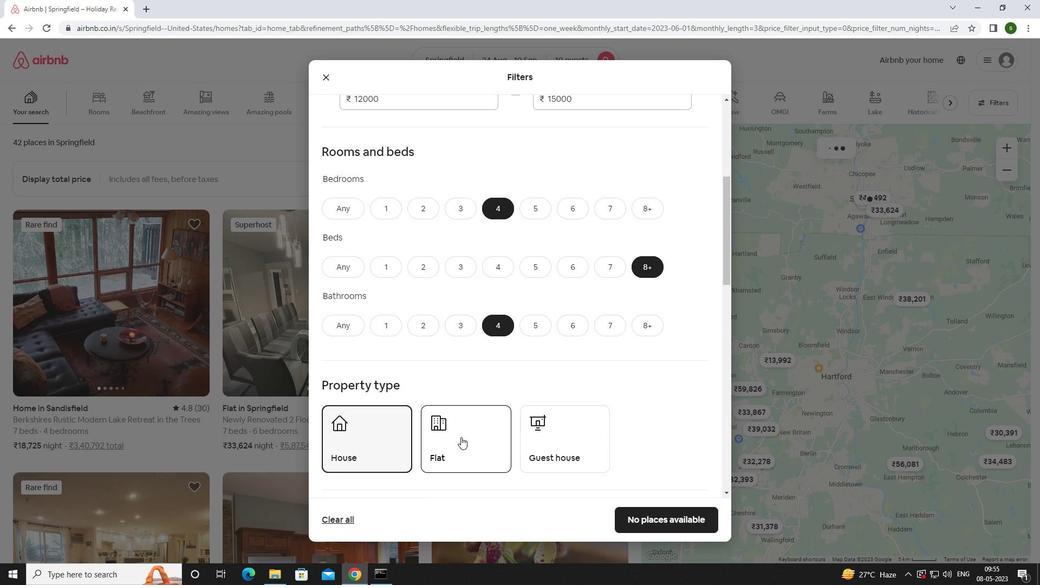 
Action: Mouse moved to (542, 435)
Screenshot: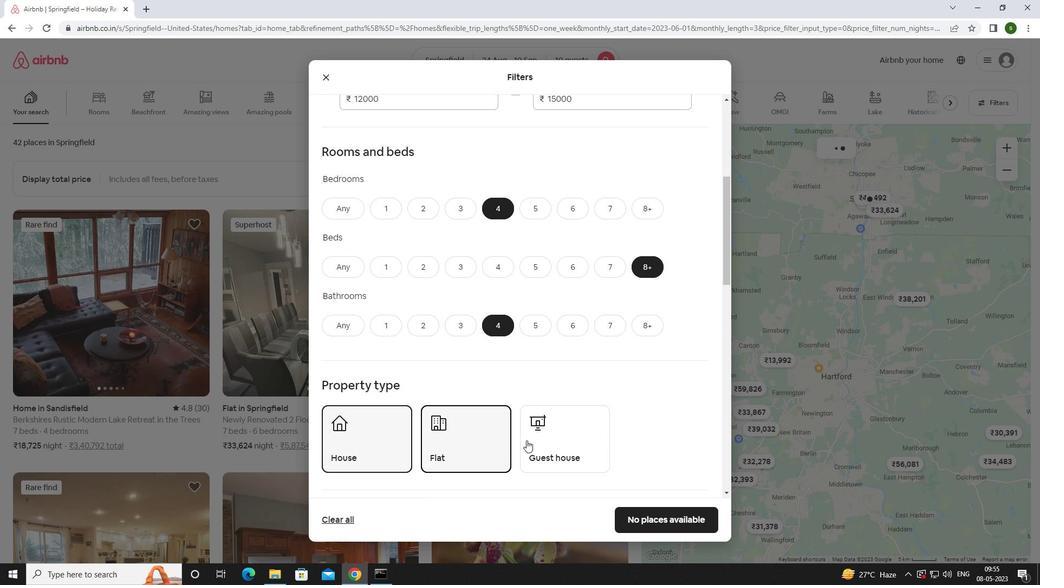 
Action: Mouse pressed left at (542, 435)
Screenshot: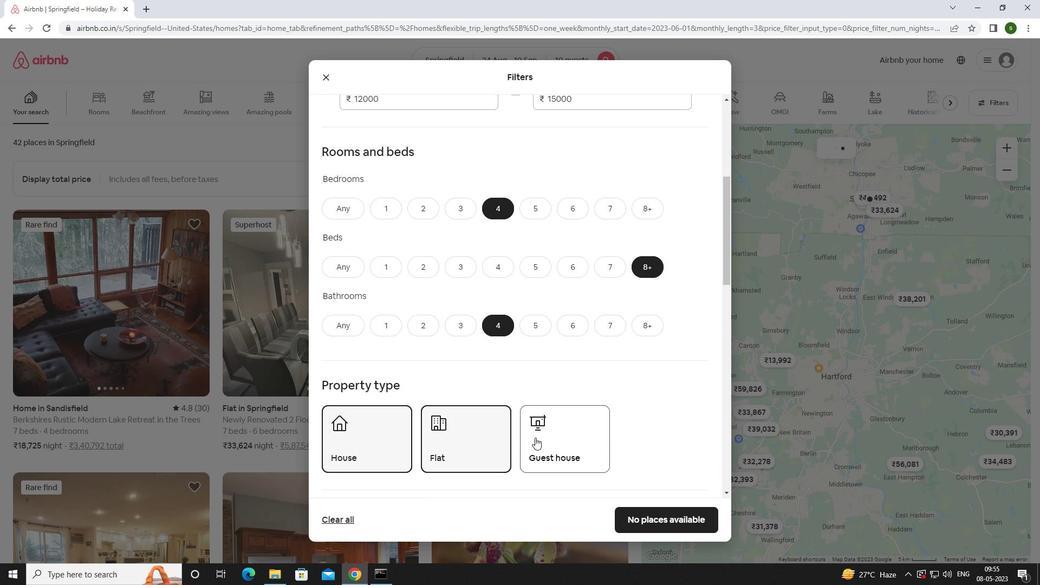 
Action: Mouse moved to (540, 435)
Screenshot: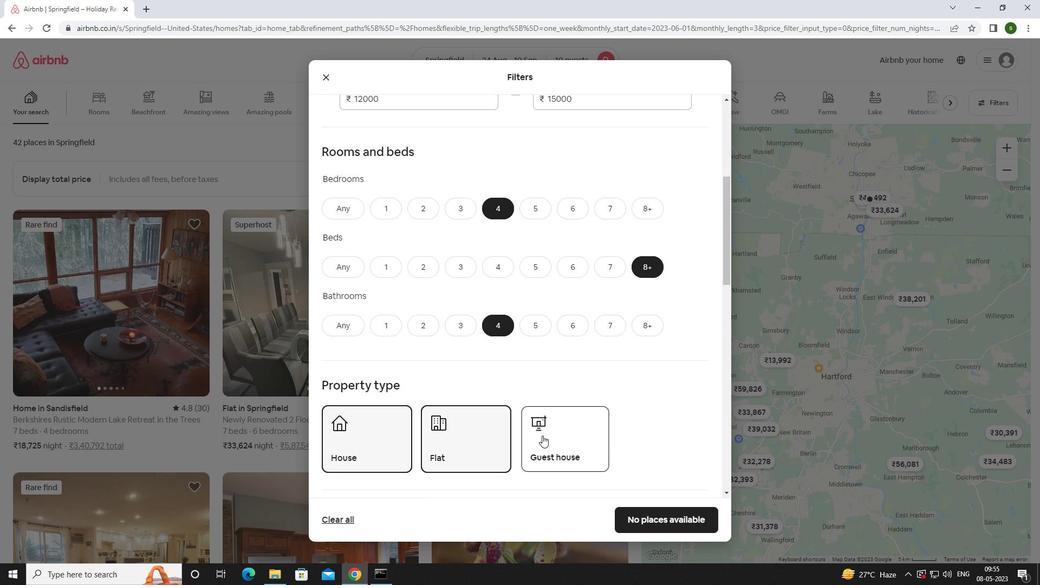 
Action: Mouse scrolled (540, 435) with delta (0, 0)
Screenshot: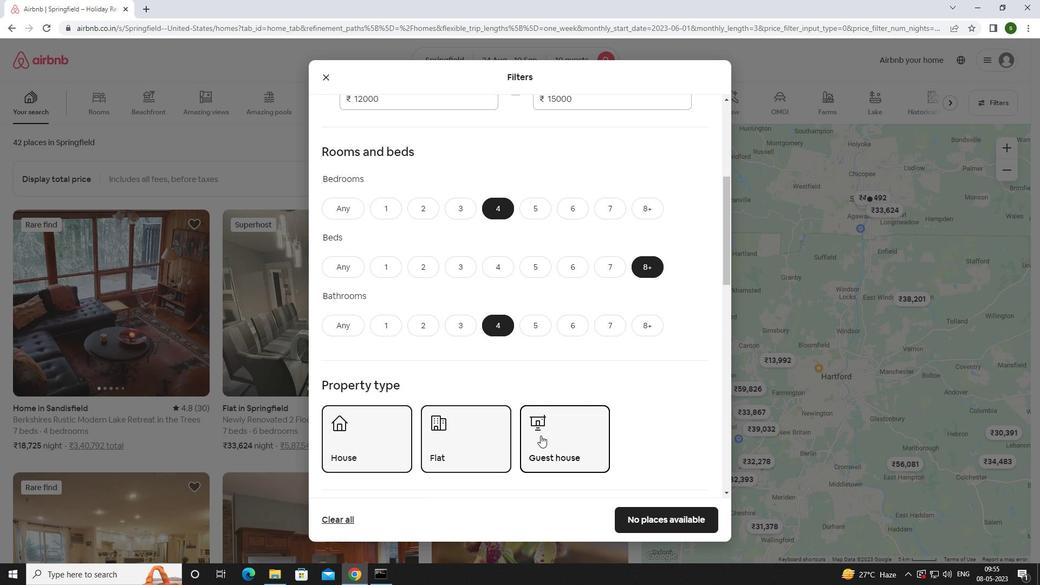 
Action: Mouse scrolled (540, 435) with delta (0, 0)
Screenshot: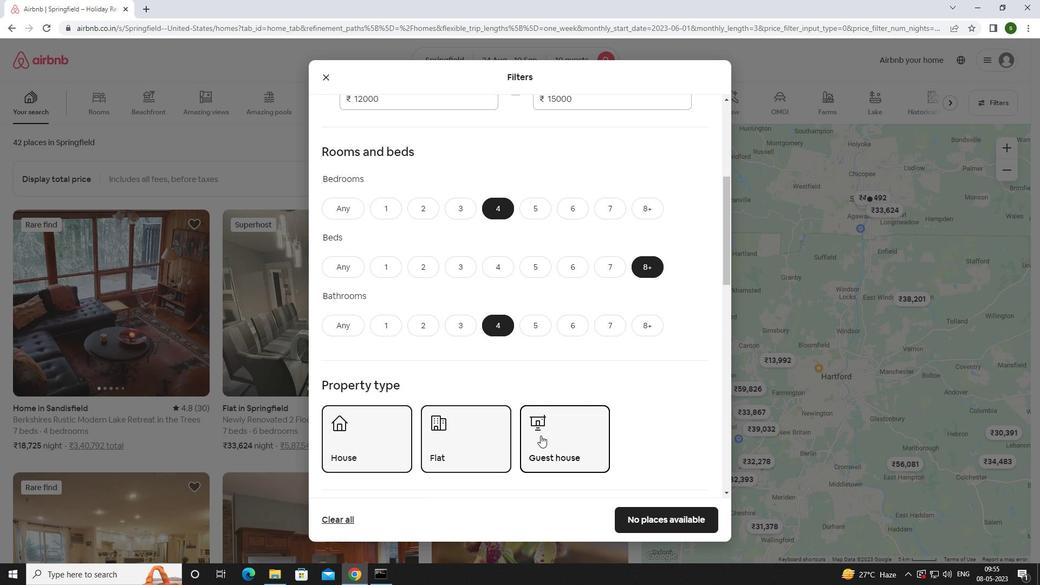 
Action: Mouse moved to (523, 459)
Screenshot: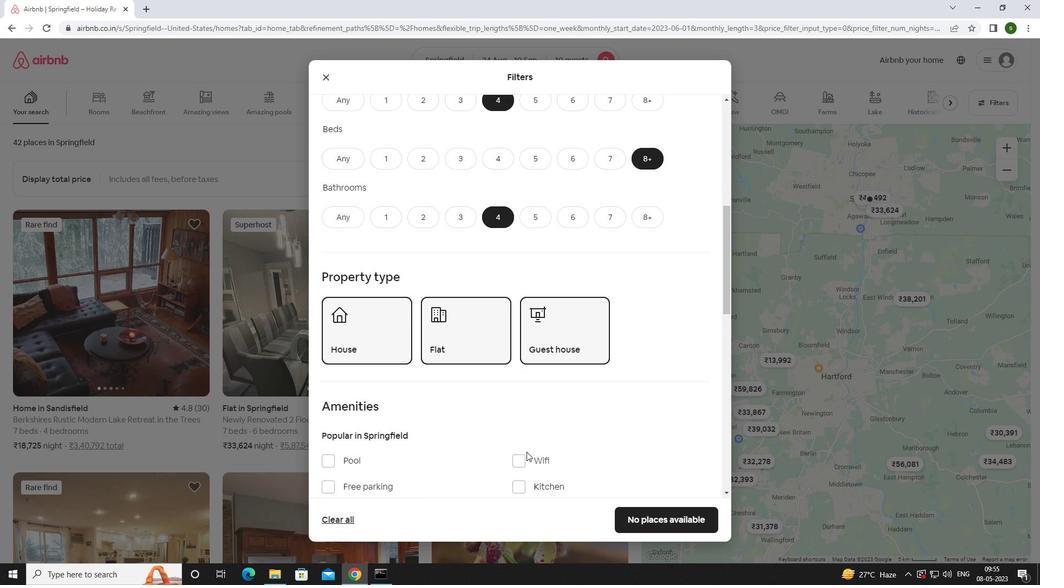 
Action: Mouse pressed left at (523, 459)
Screenshot: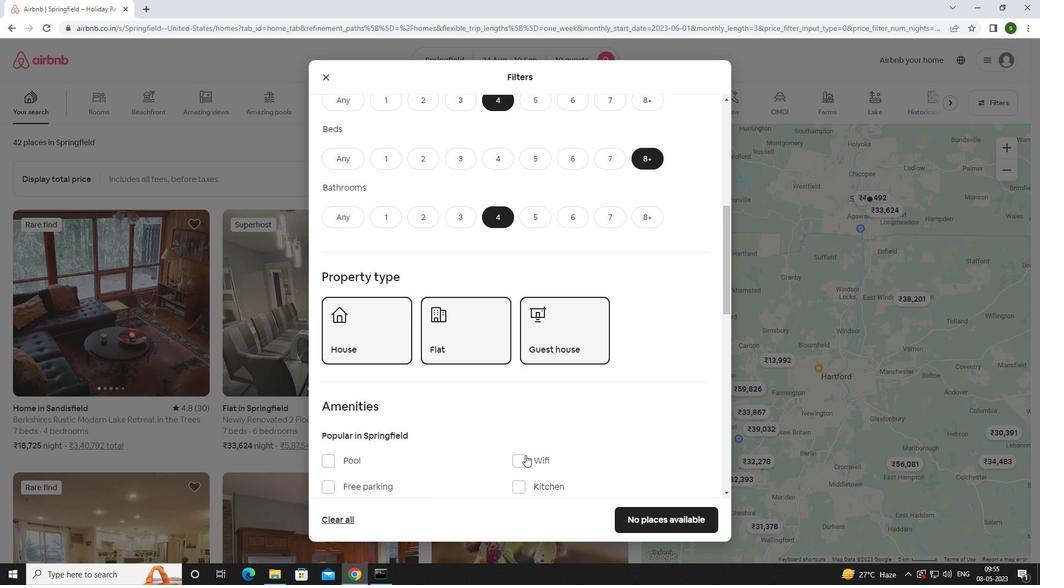 
Action: Mouse moved to (480, 423)
Screenshot: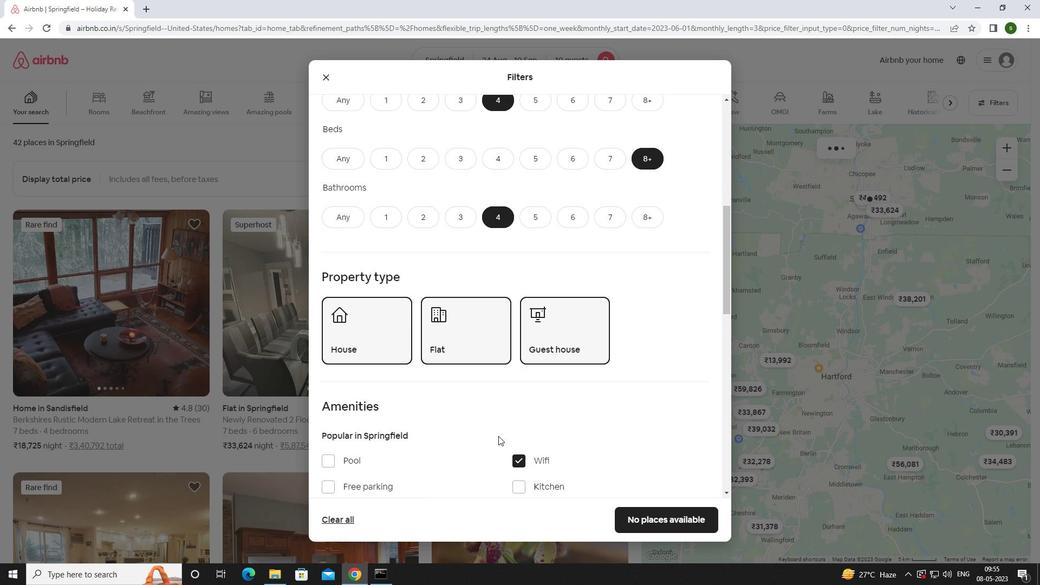 
Action: Mouse scrolled (480, 423) with delta (0, 0)
Screenshot: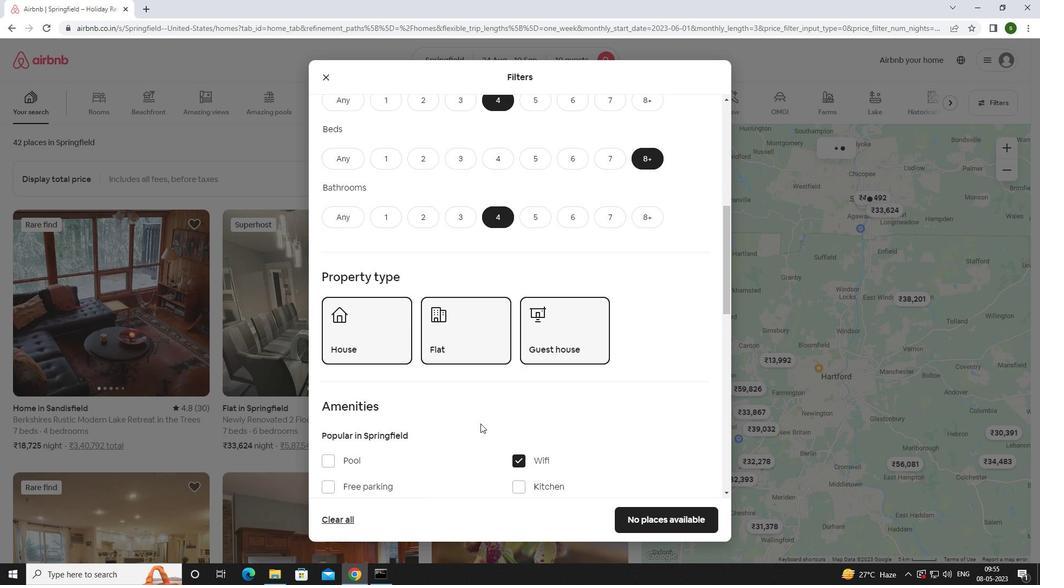 
Action: Mouse moved to (480, 423)
Screenshot: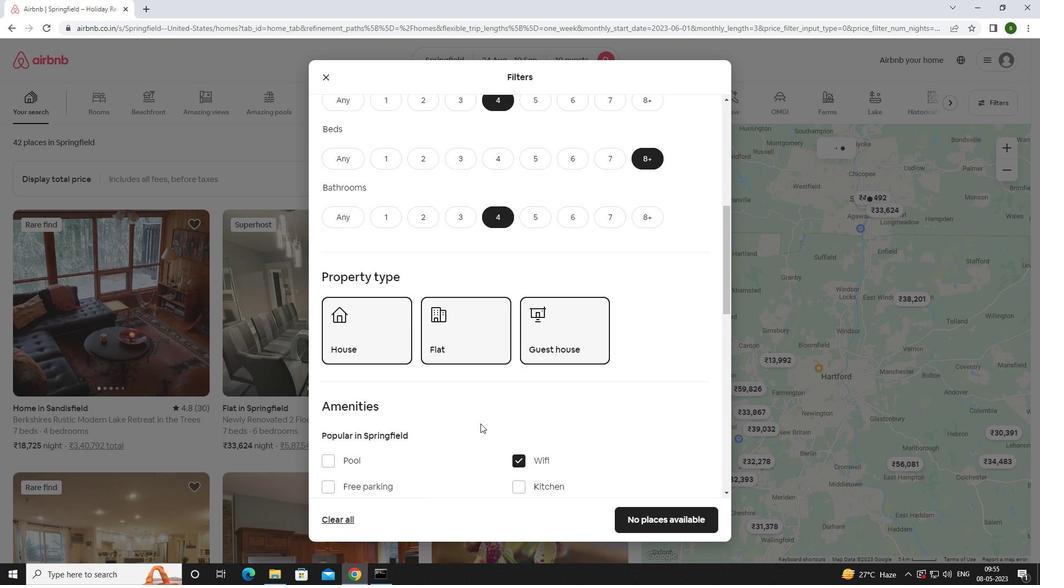 
Action: Mouse scrolled (480, 423) with delta (0, 0)
Screenshot: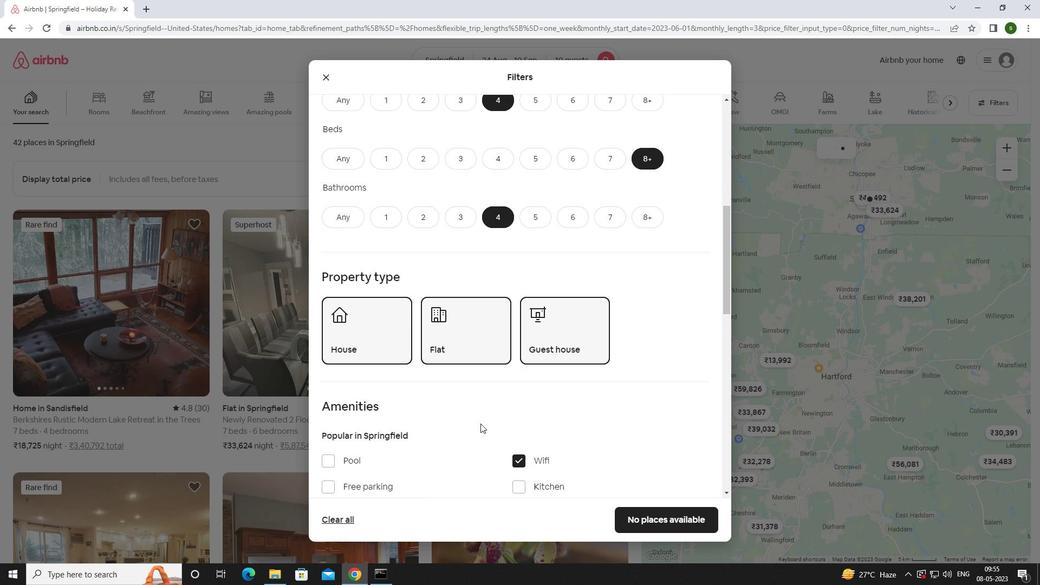 
Action: Mouse moved to (370, 375)
Screenshot: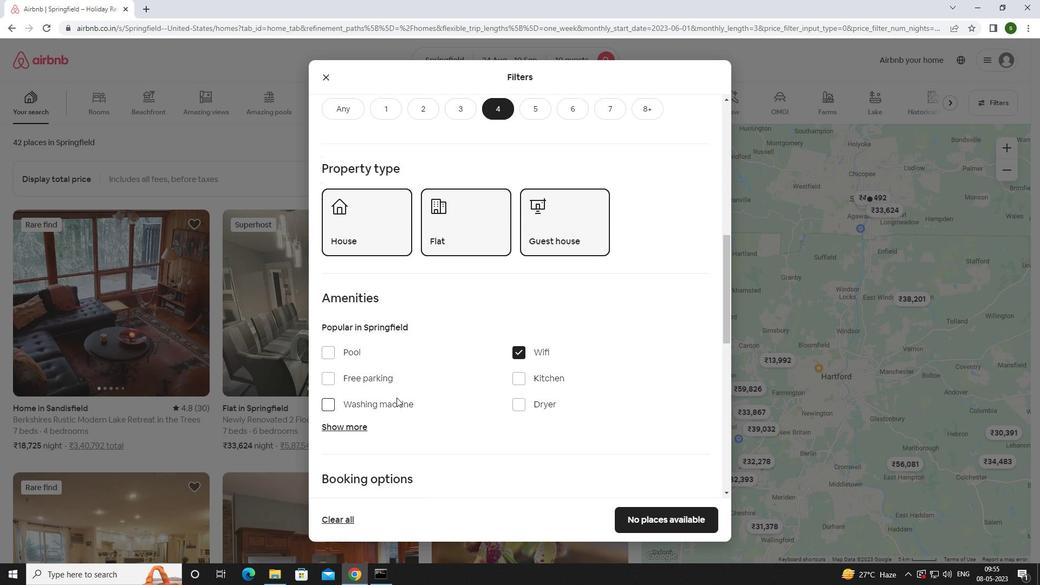 
Action: Mouse pressed left at (370, 375)
Screenshot: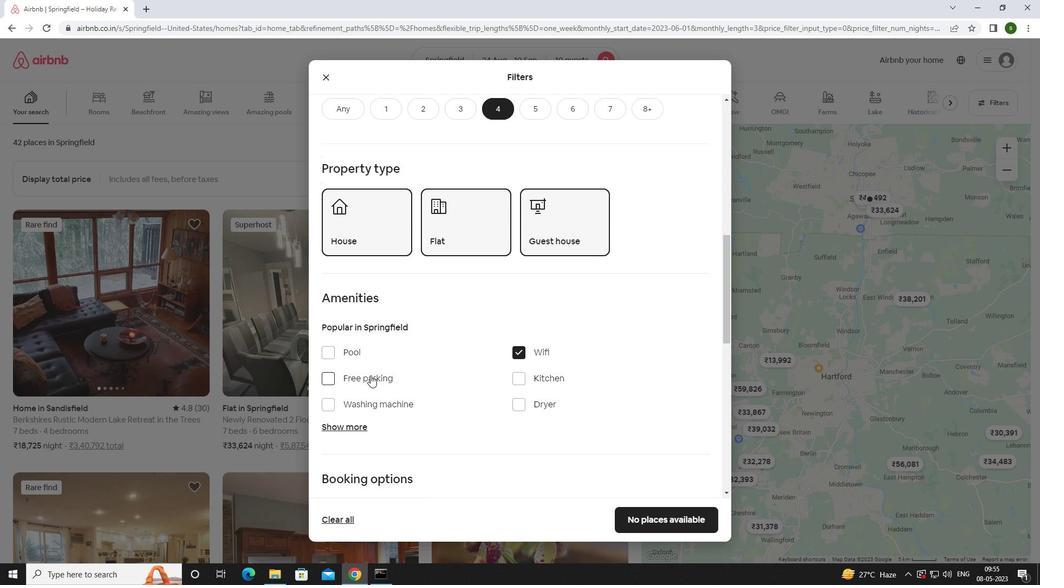 
Action: Mouse moved to (440, 383)
Screenshot: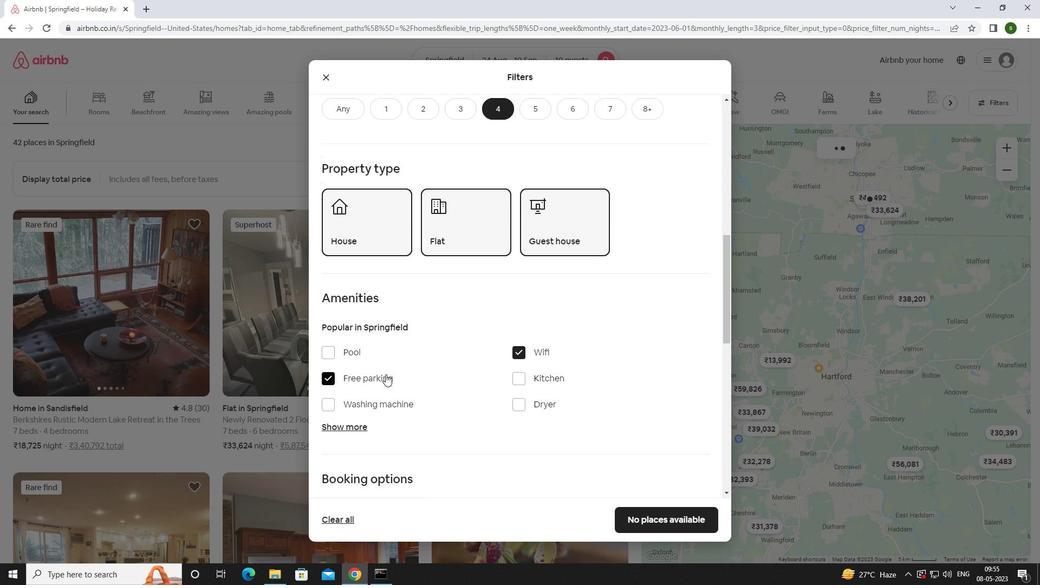 
Action: Mouse scrolled (440, 383) with delta (0, 0)
Screenshot: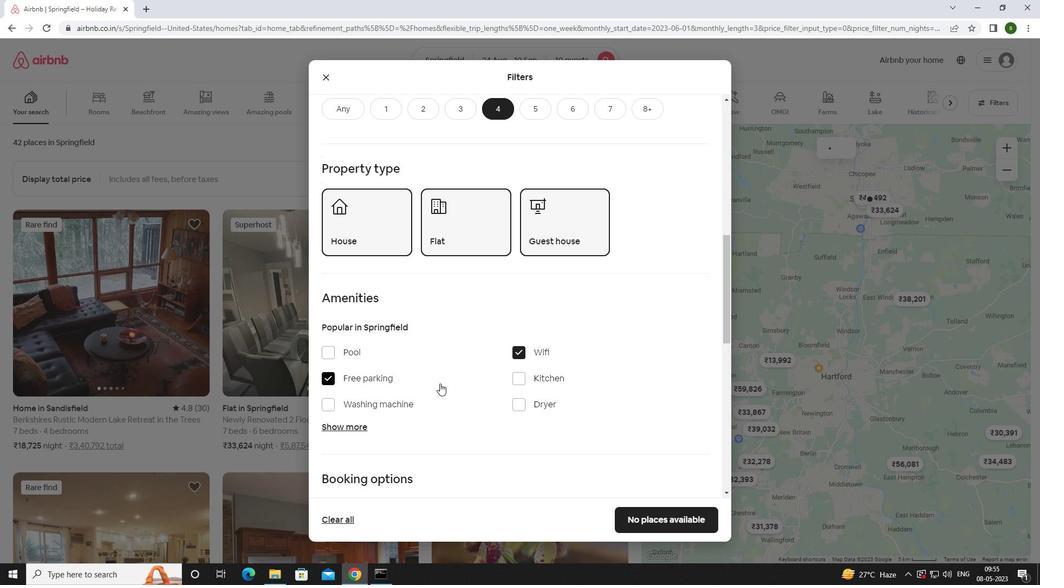 
Action: Mouse scrolled (440, 383) with delta (0, 0)
Screenshot: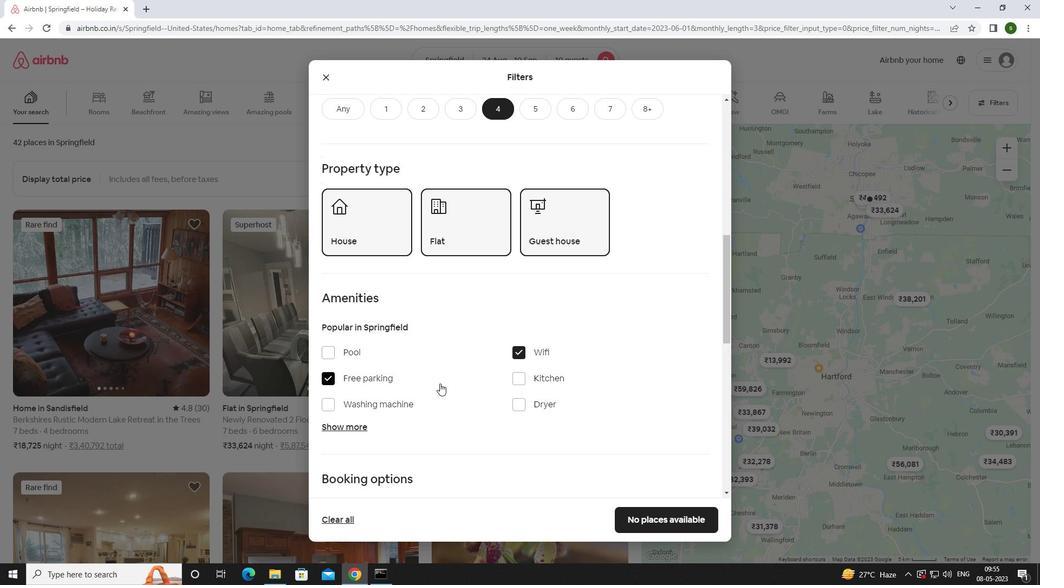 
Action: Mouse moved to (345, 325)
Screenshot: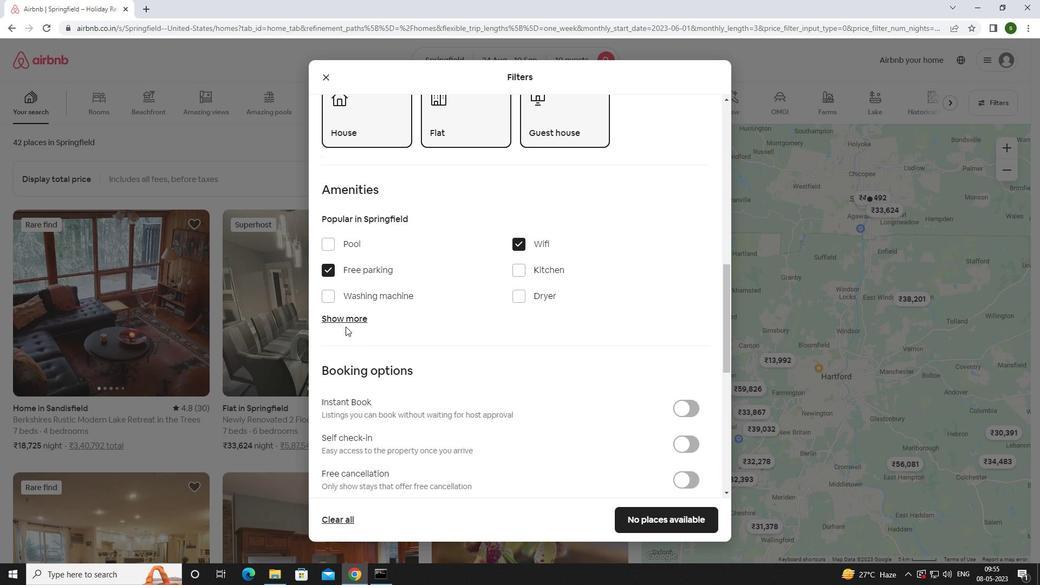 
Action: Mouse pressed left at (345, 325)
Screenshot: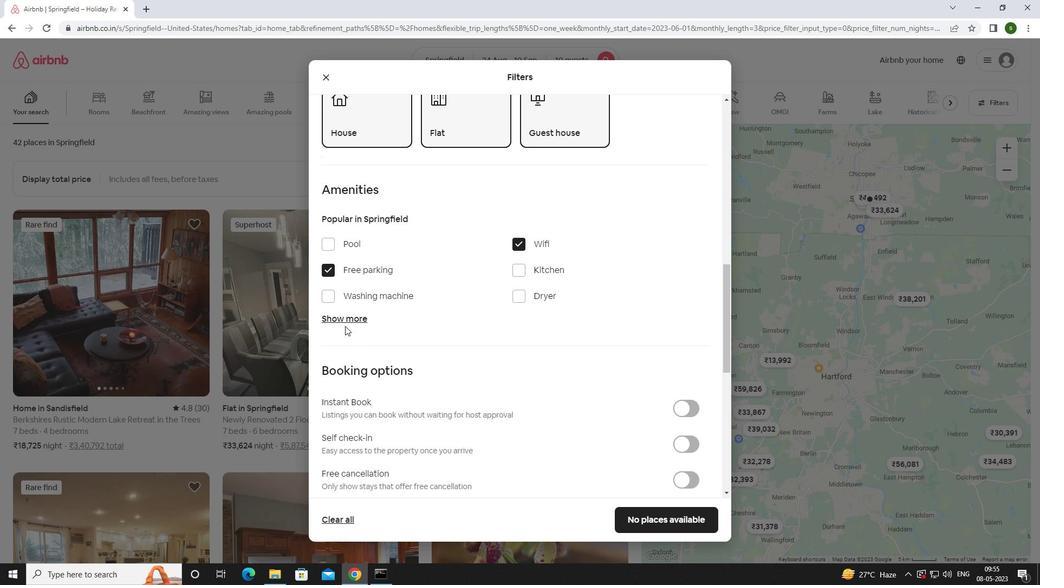 
Action: Mouse moved to (345, 322)
Screenshot: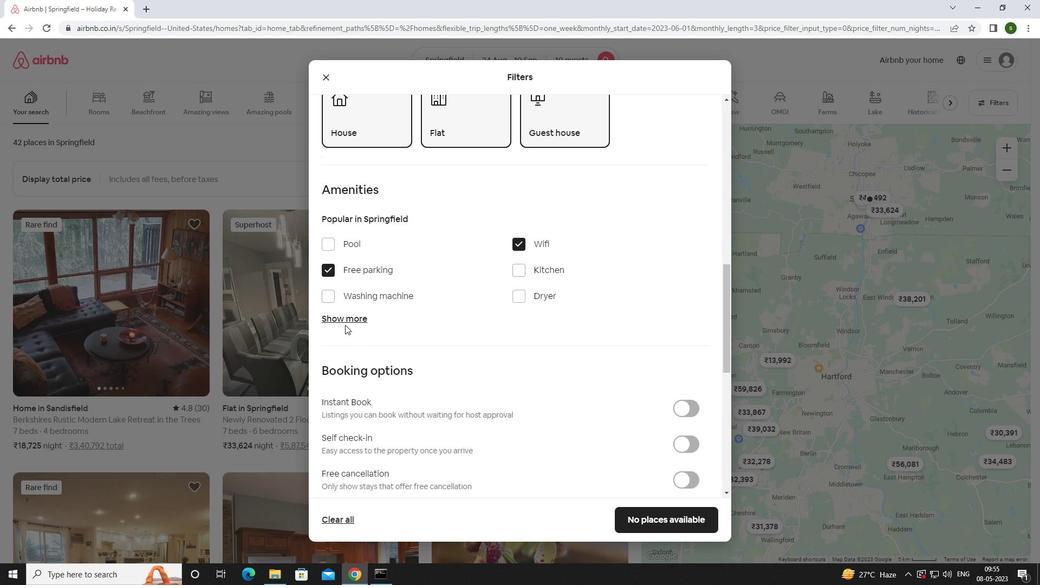 
Action: Mouse pressed left at (345, 322)
Screenshot: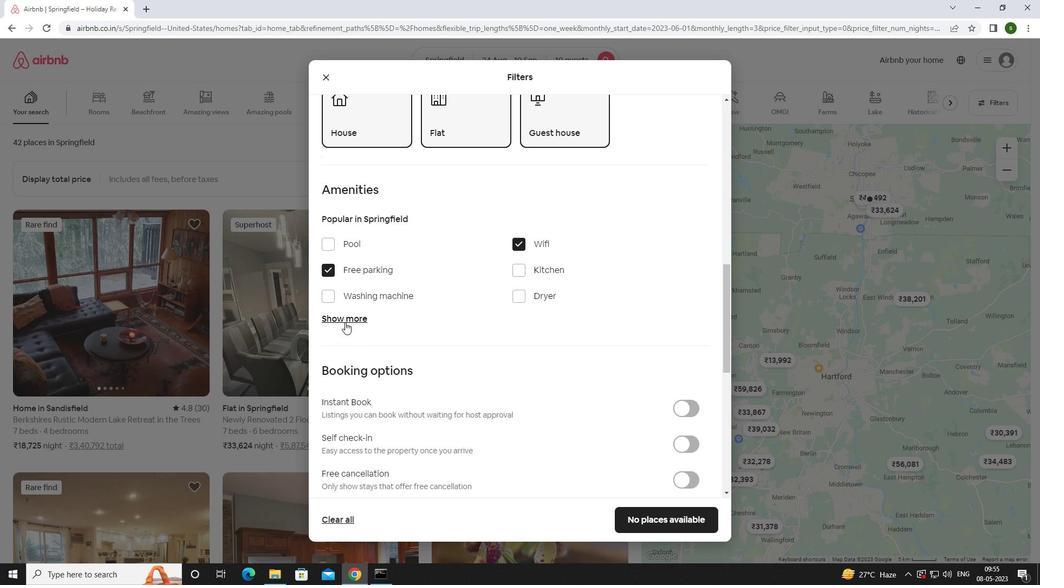 
Action: Mouse moved to (521, 387)
Screenshot: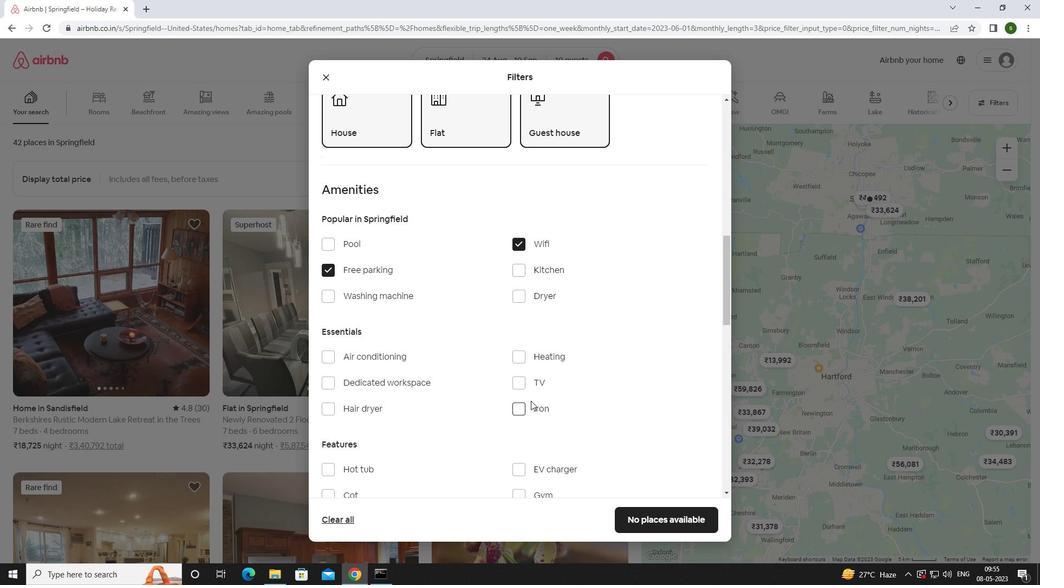 
Action: Mouse pressed left at (521, 387)
Screenshot: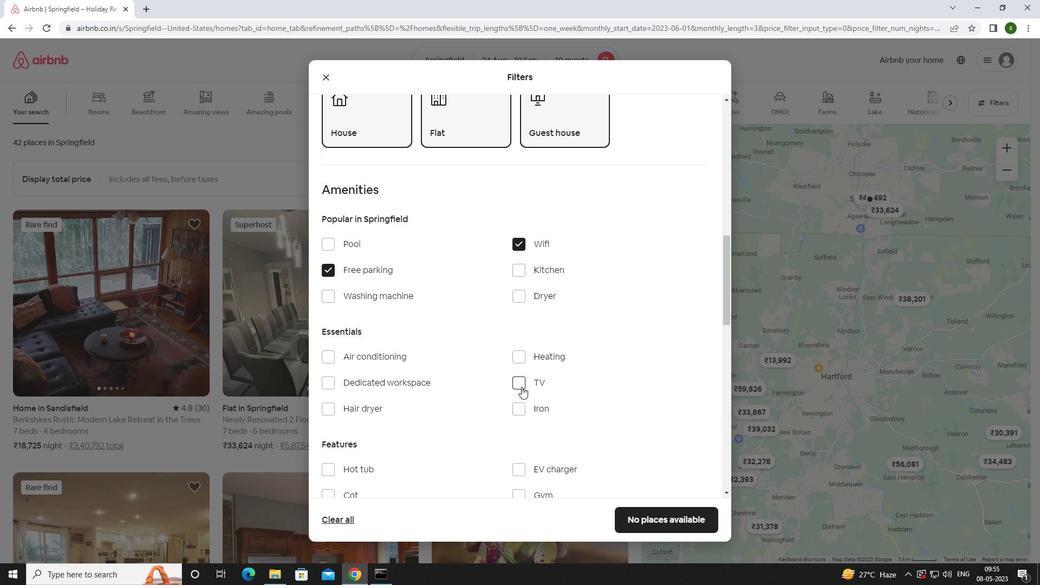 
Action: Mouse scrolled (521, 386) with delta (0, 0)
Screenshot: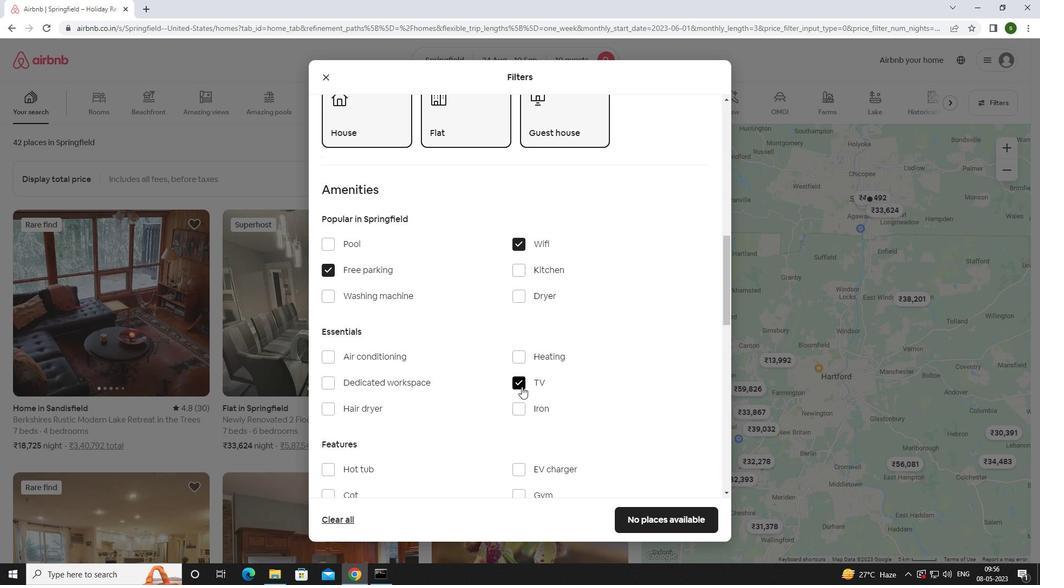 
Action: Mouse scrolled (521, 386) with delta (0, 0)
Screenshot: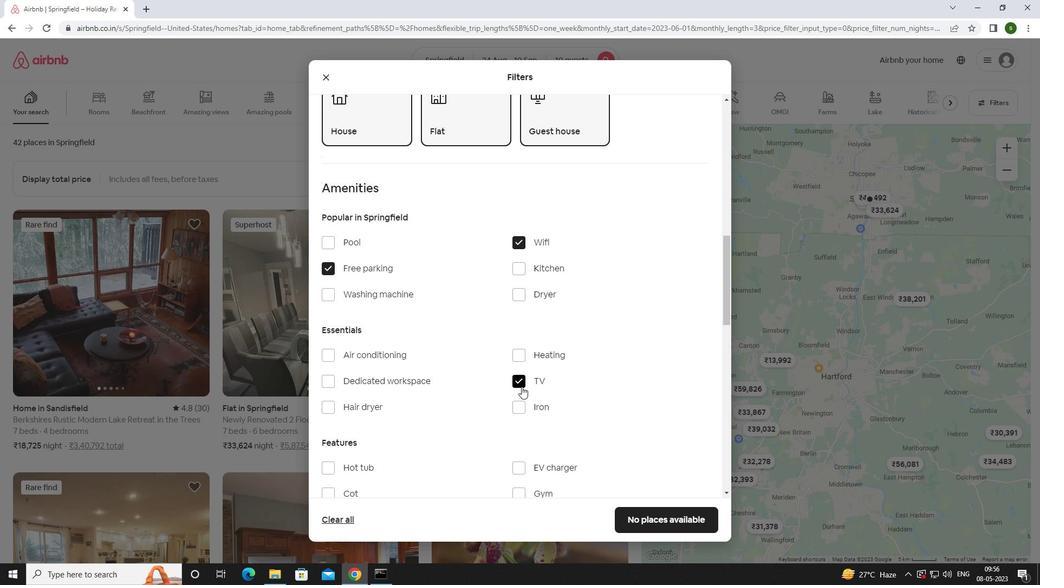 
Action: Mouse pressed left at (521, 387)
Screenshot: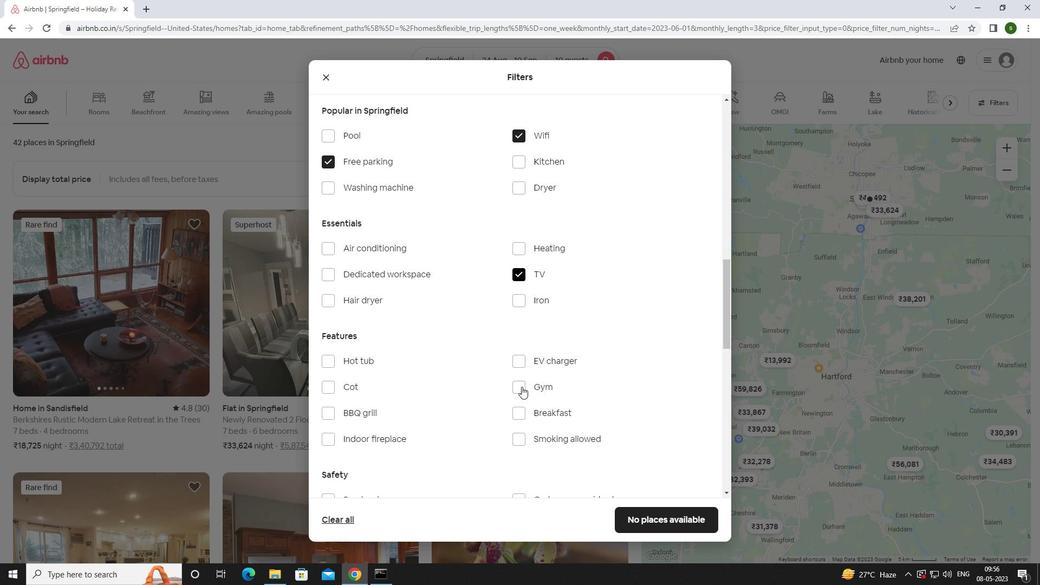 
Action: Mouse moved to (518, 411)
Screenshot: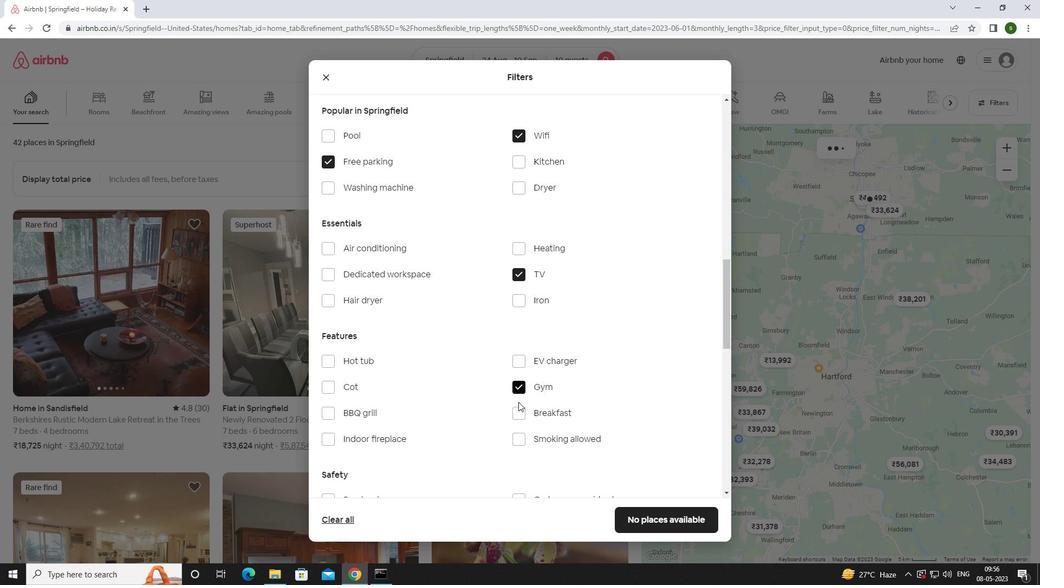 
Action: Mouse pressed left at (518, 411)
Screenshot: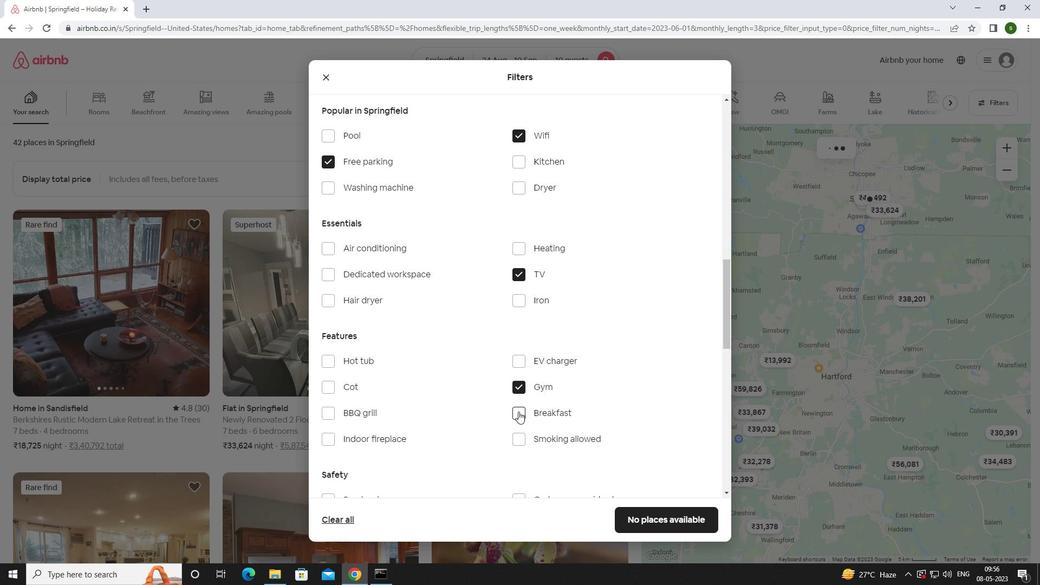 
Action: Mouse scrolled (518, 411) with delta (0, 0)
Screenshot: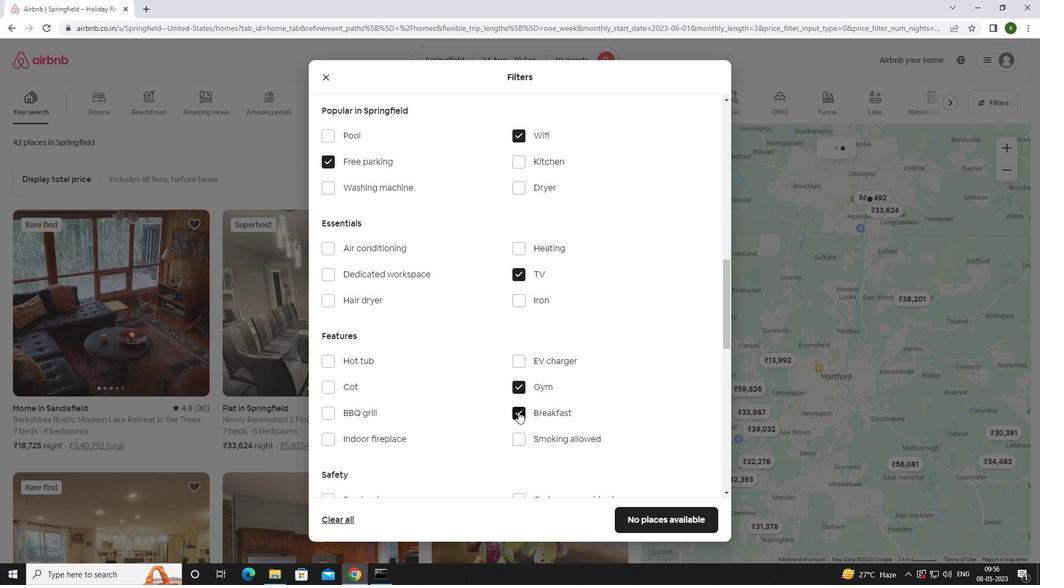 
Action: Mouse scrolled (518, 411) with delta (0, 0)
Screenshot: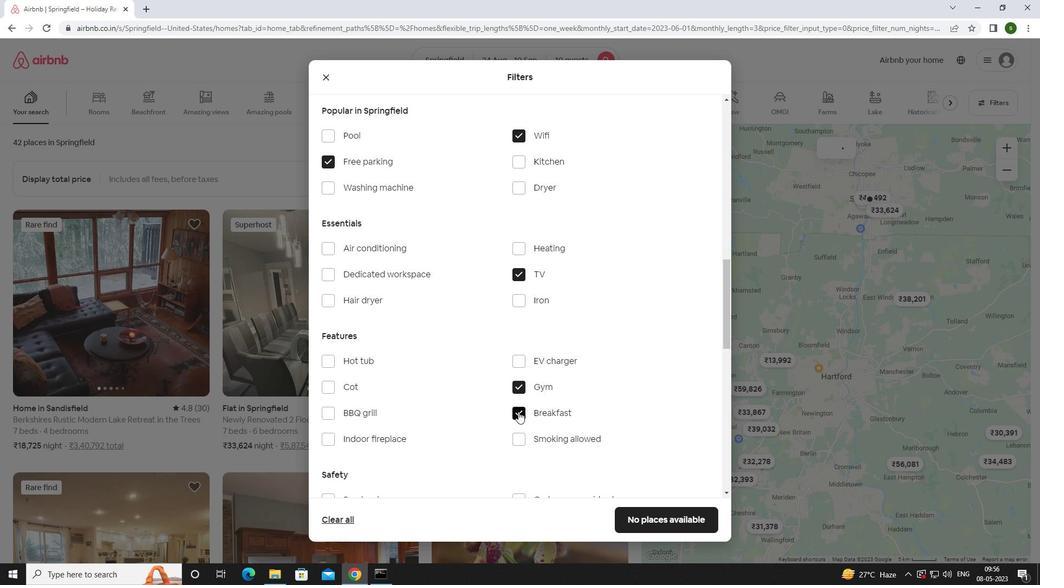
Action: Mouse scrolled (518, 411) with delta (0, 0)
Screenshot: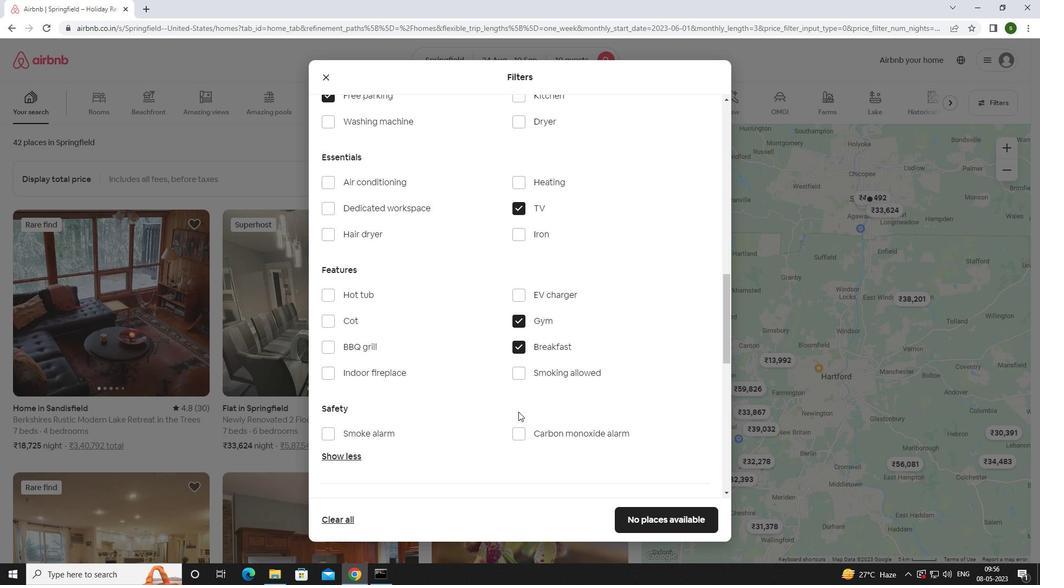 
Action: Mouse scrolled (518, 411) with delta (0, 0)
Screenshot: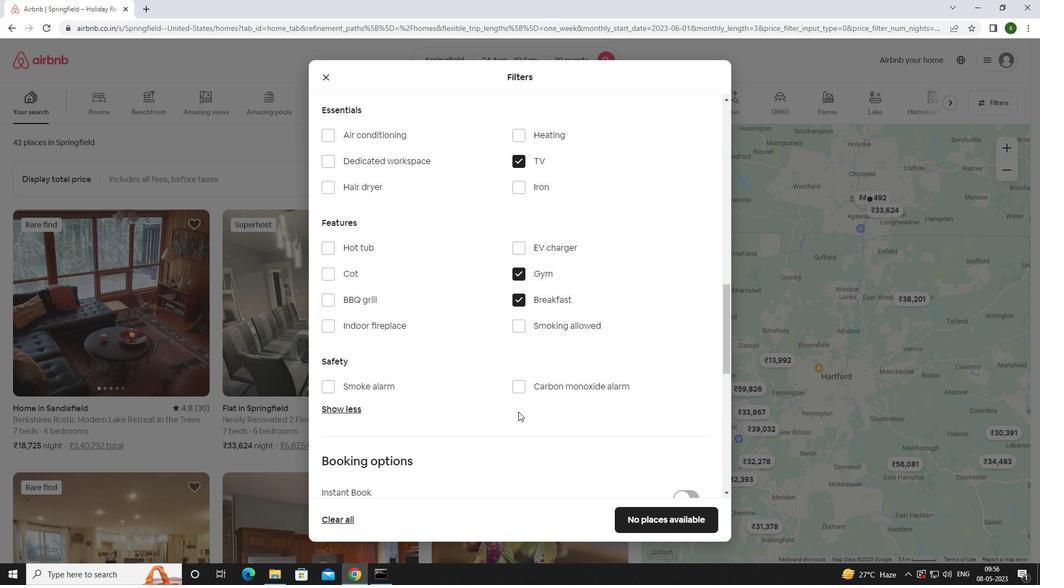 
Action: Mouse scrolled (518, 411) with delta (0, 0)
Screenshot: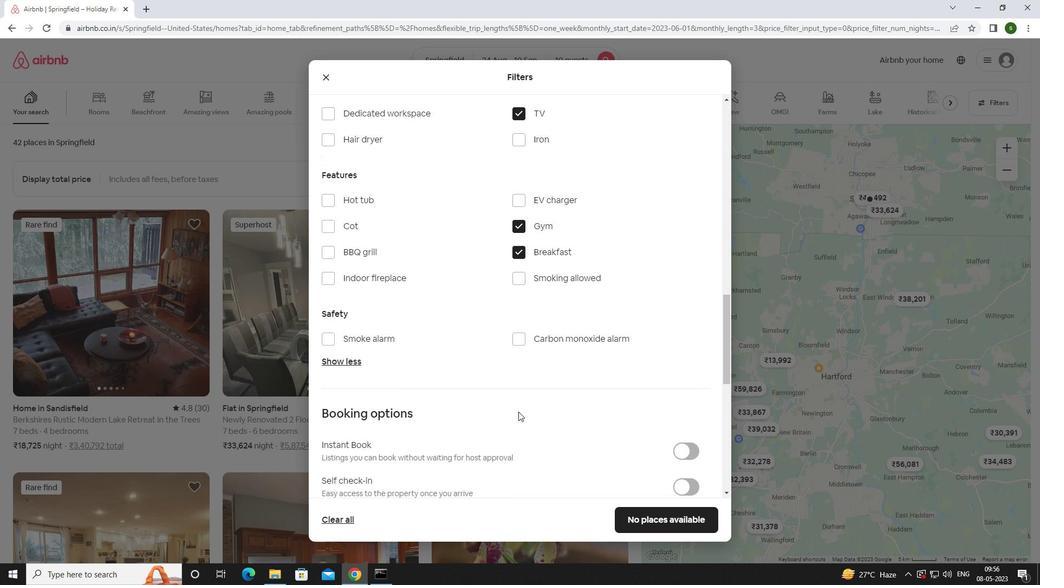 
Action: Mouse moved to (682, 377)
Screenshot: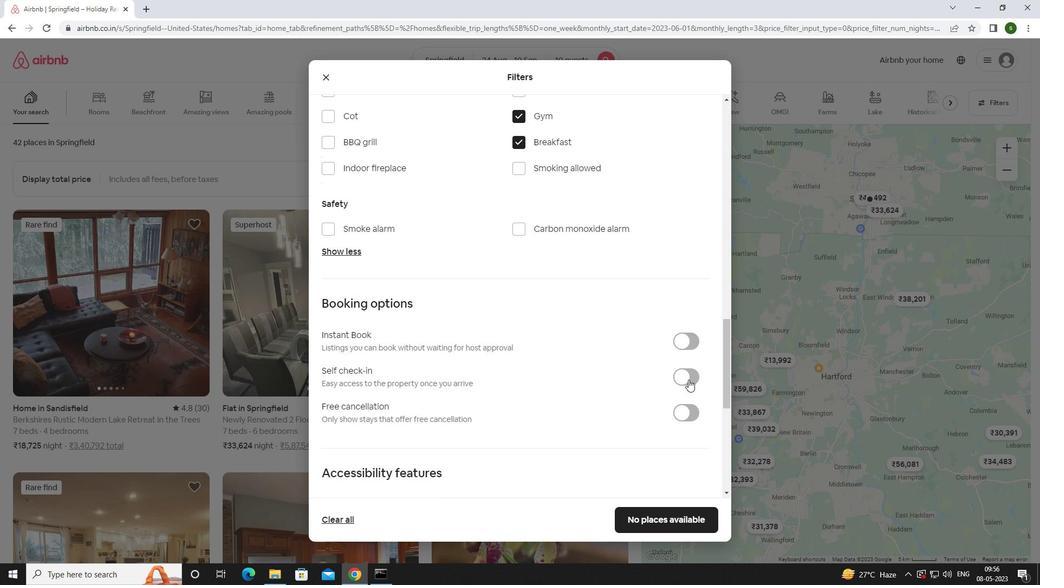 
Action: Mouse pressed left at (682, 377)
Screenshot: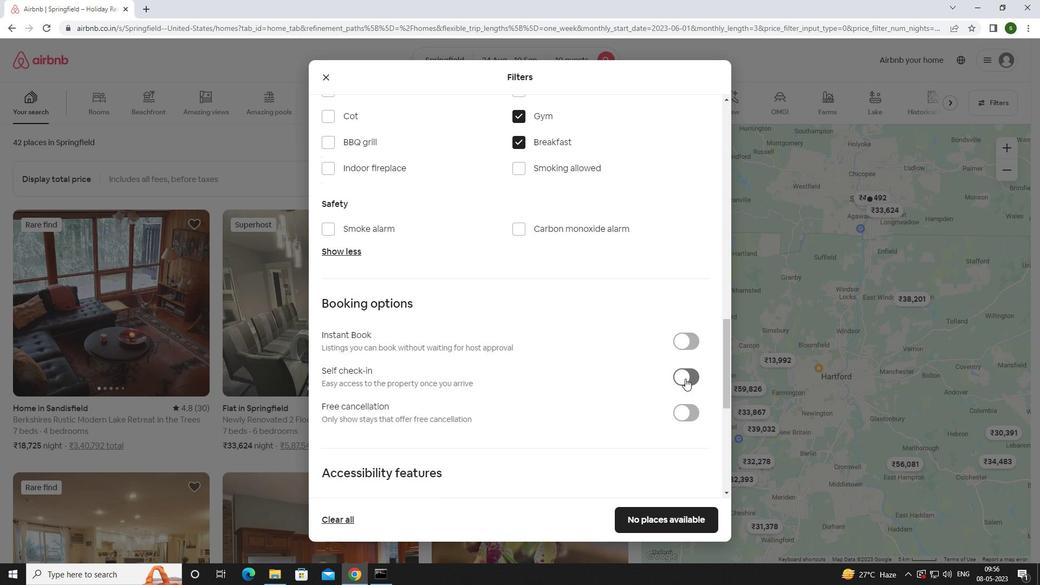 
Action: Mouse moved to (634, 381)
Screenshot: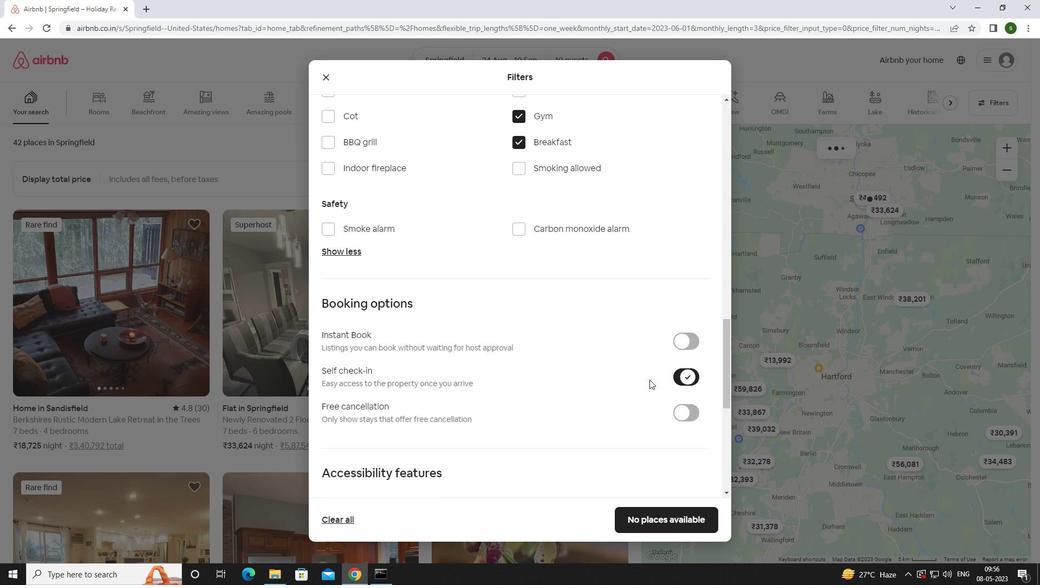 
Action: Mouse scrolled (634, 380) with delta (0, 0)
Screenshot: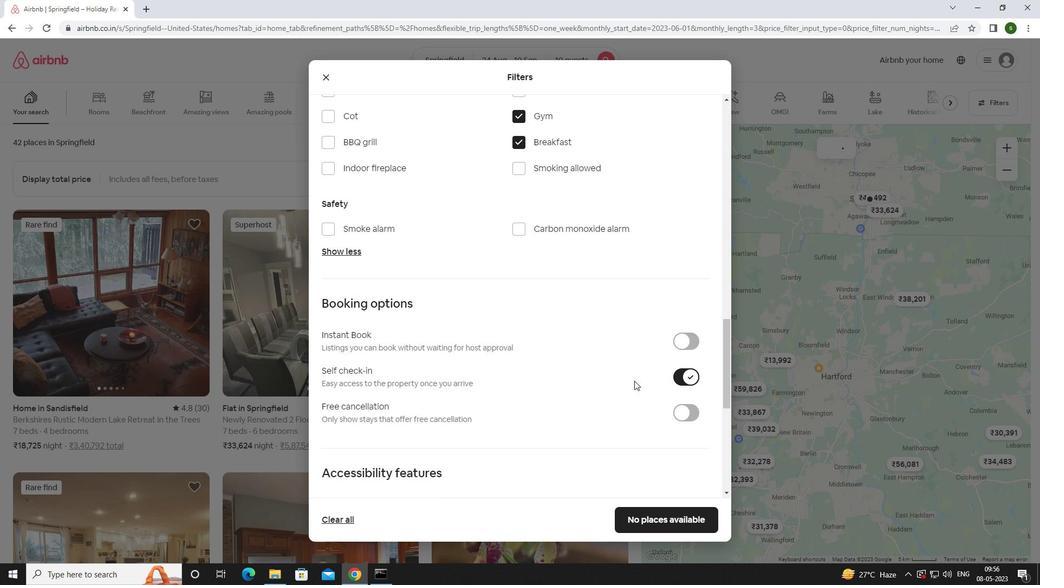 
Action: Mouse scrolled (634, 380) with delta (0, 0)
Screenshot: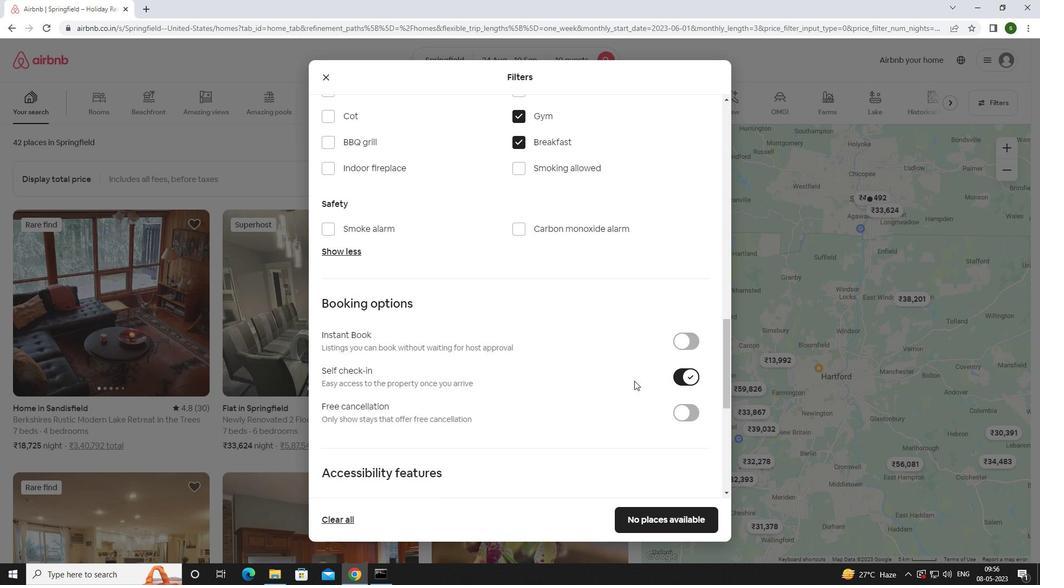 
Action: Mouse scrolled (634, 380) with delta (0, 0)
Screenshot: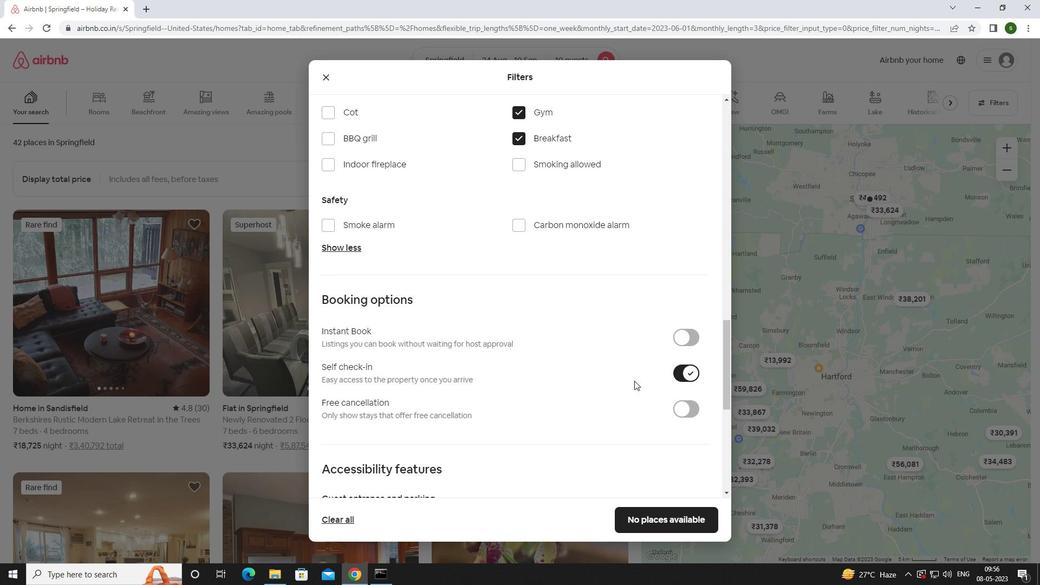 
Action: Mouse scrolled (634, 380) with delta (0, 0)
Screenshot: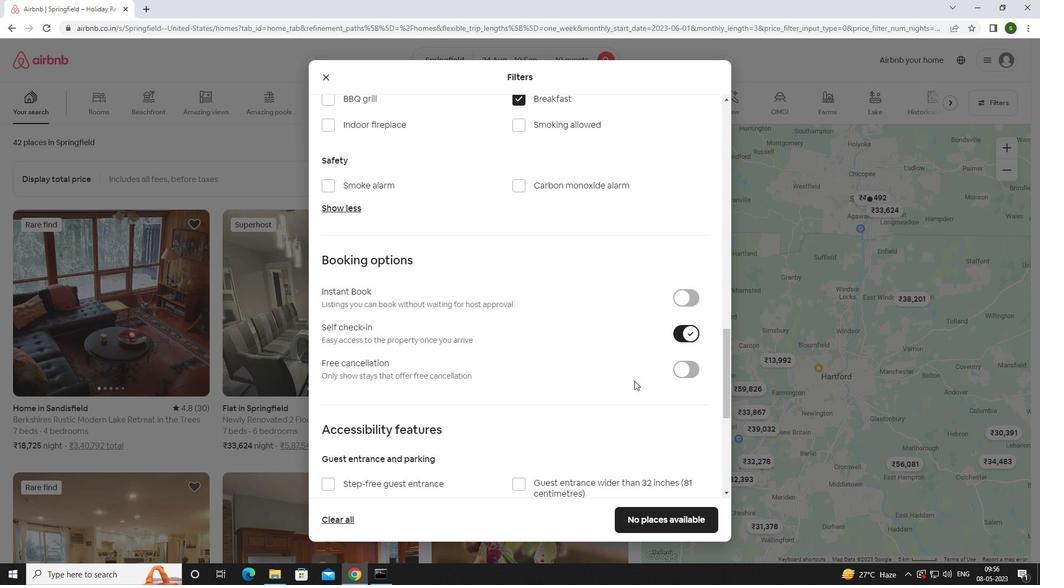 
Action: Mouse scrolled (634, 380) with delta (0, 0)
Screenshot: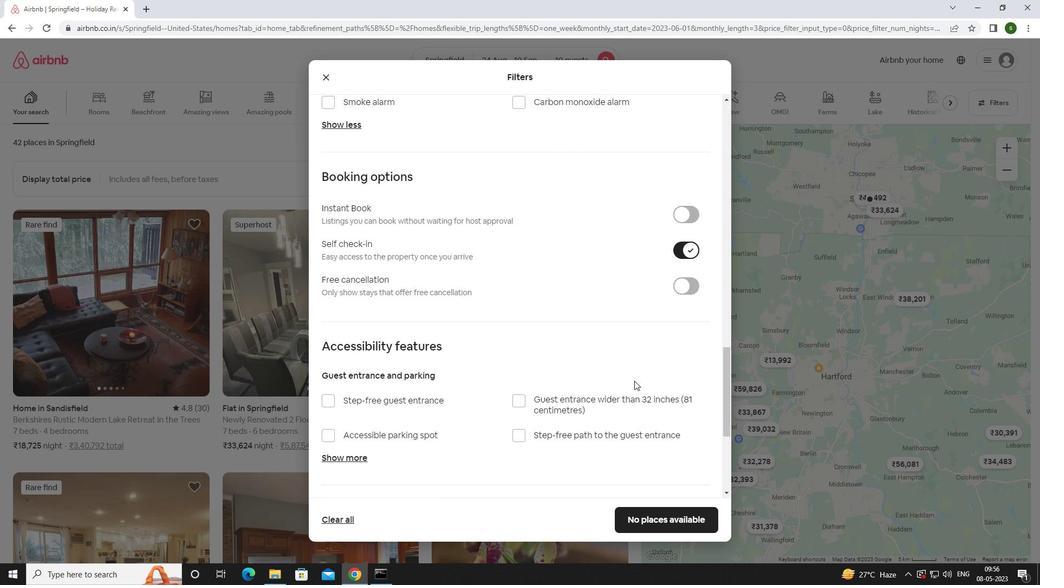 
Action: Mouse scrolled (634, 380) with delta (0, 0)
Screenshot: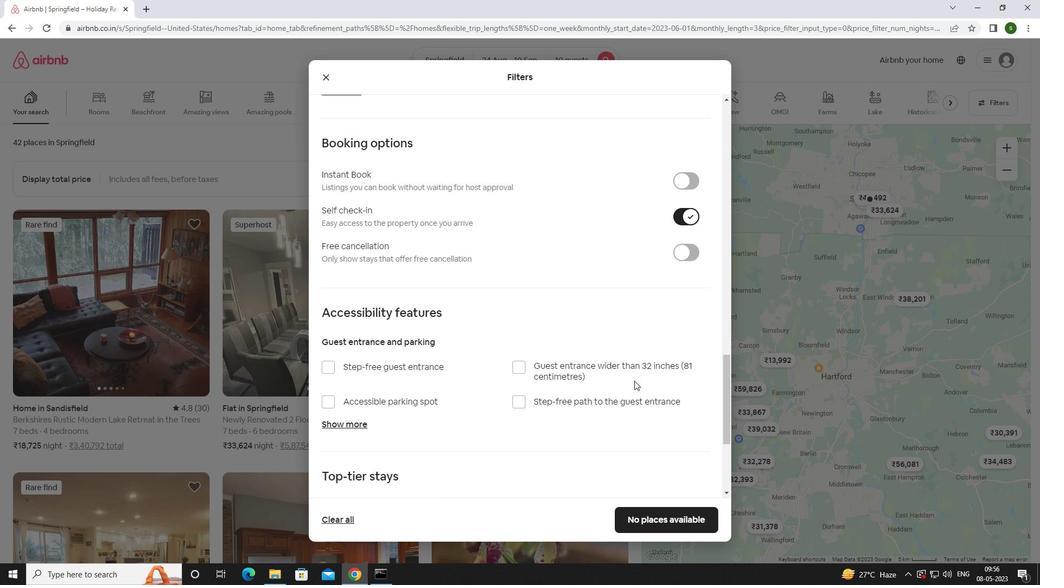 
Action: Mouse scrolled (634, 381) with delta (0, 0)
Screenshot: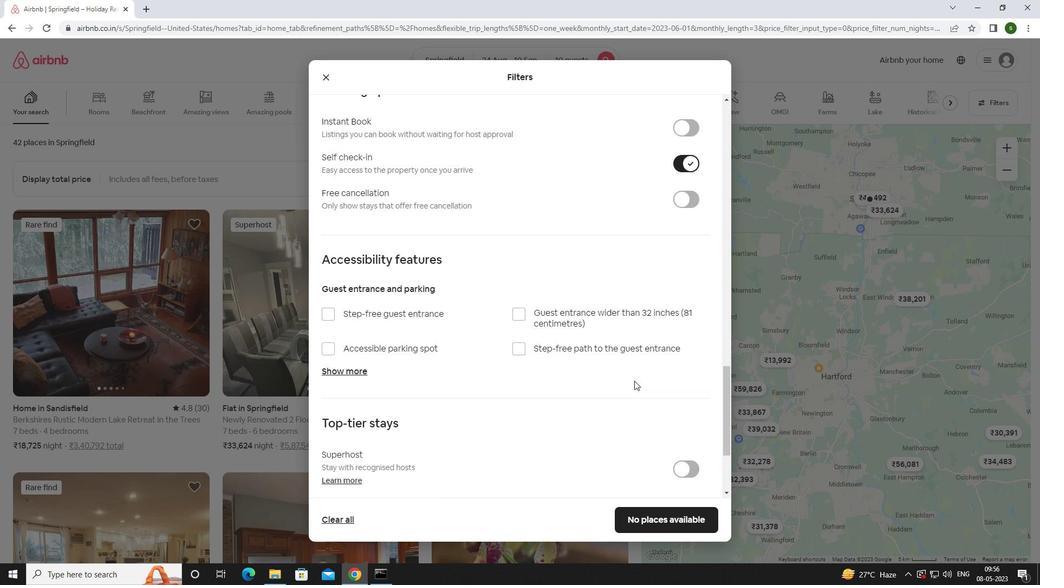 
Action: Mouse scrolled (634, 380) with delta (0, 0)
Screenshot: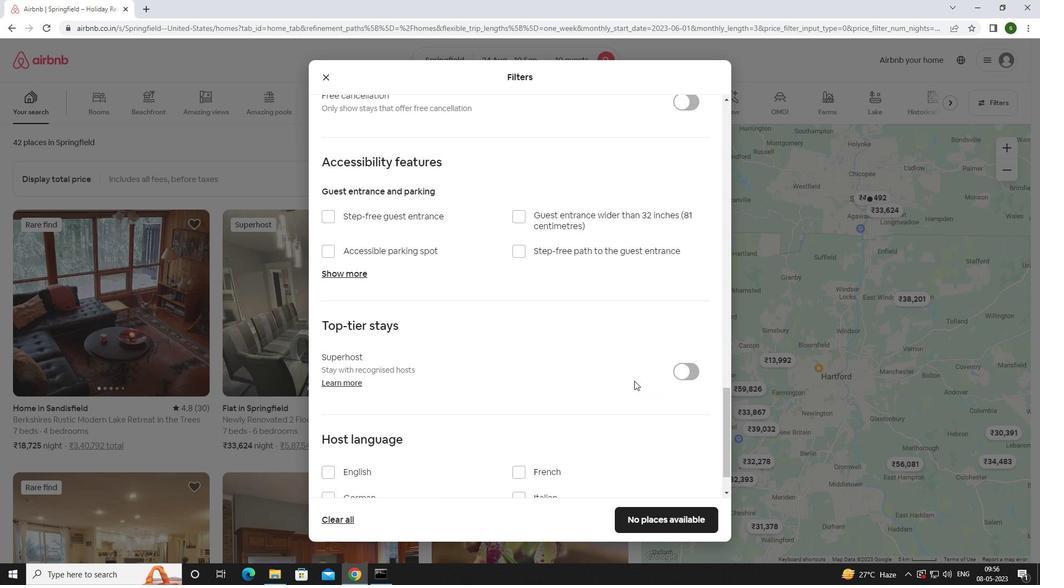 
Action: Mouse scrolled (634, 380) with delta (0, 0)
Screenshot: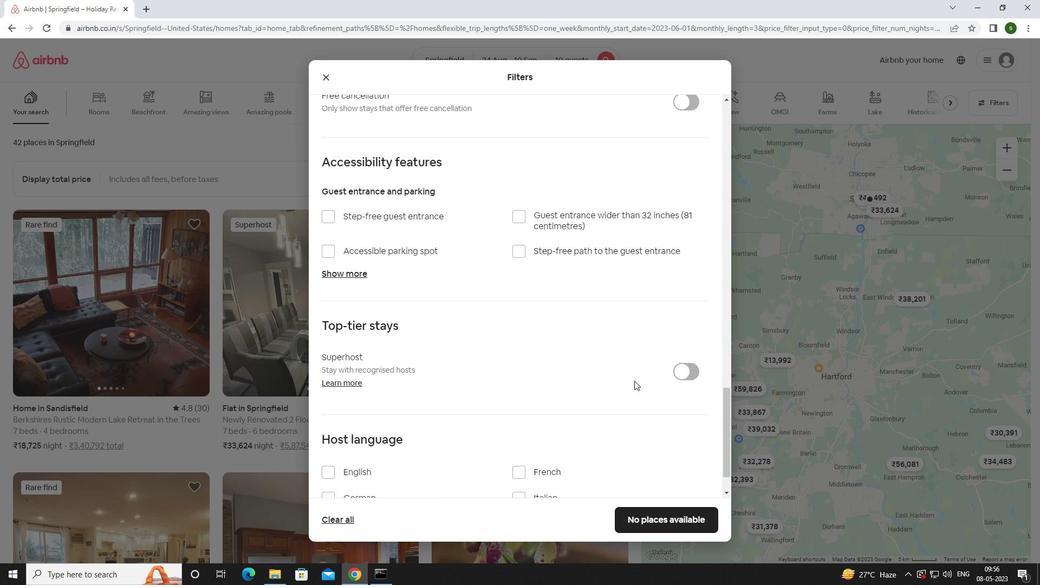 
Action: Mouse scrolled (634, 380) with delta (0, 0)
Screenshot: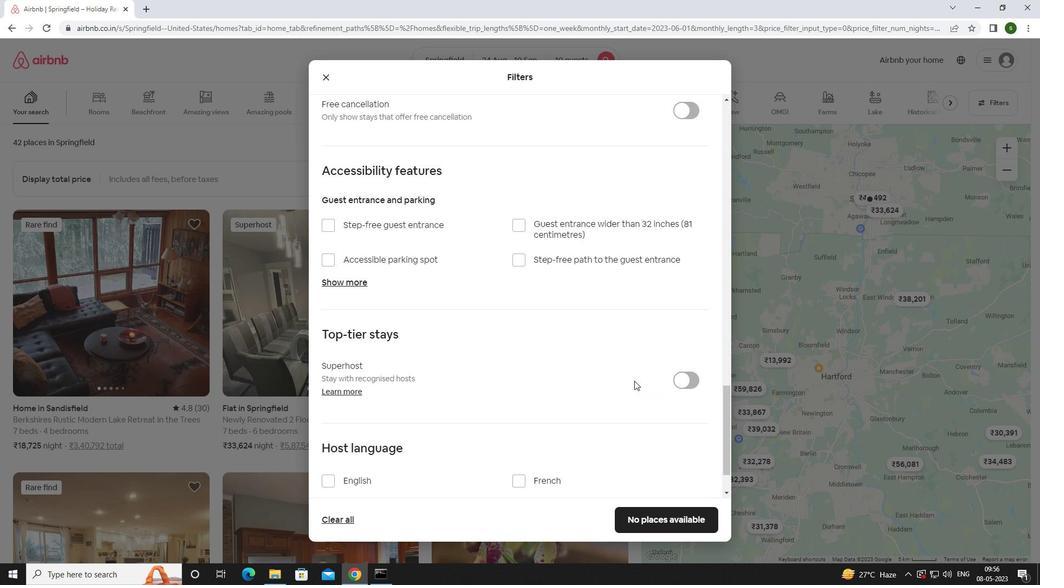 
Action: Mouse moved to (357, 418)
Screenshot: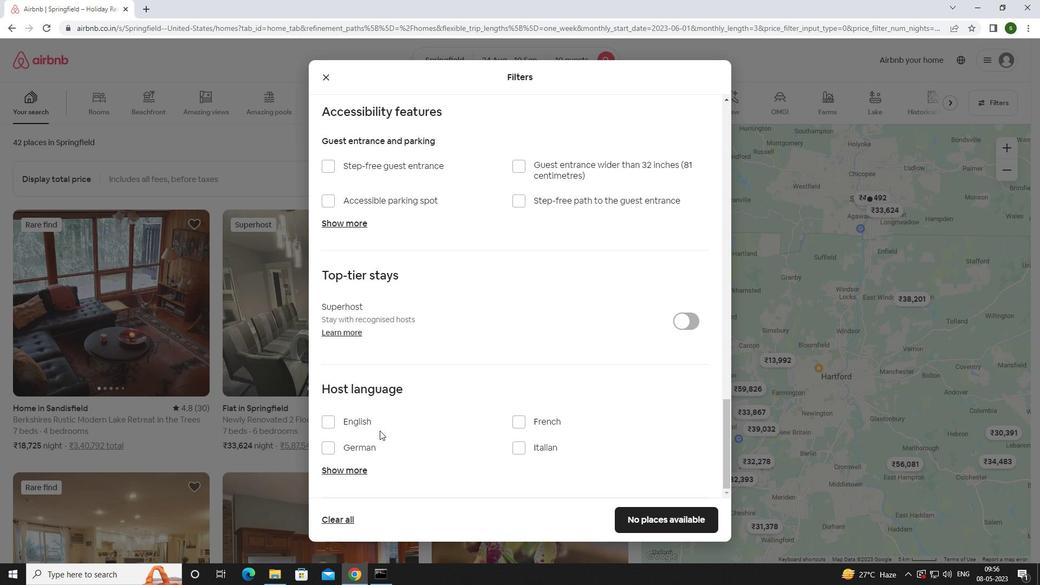 
Action: Mouse pressed left at (357, 418)
Screenshot: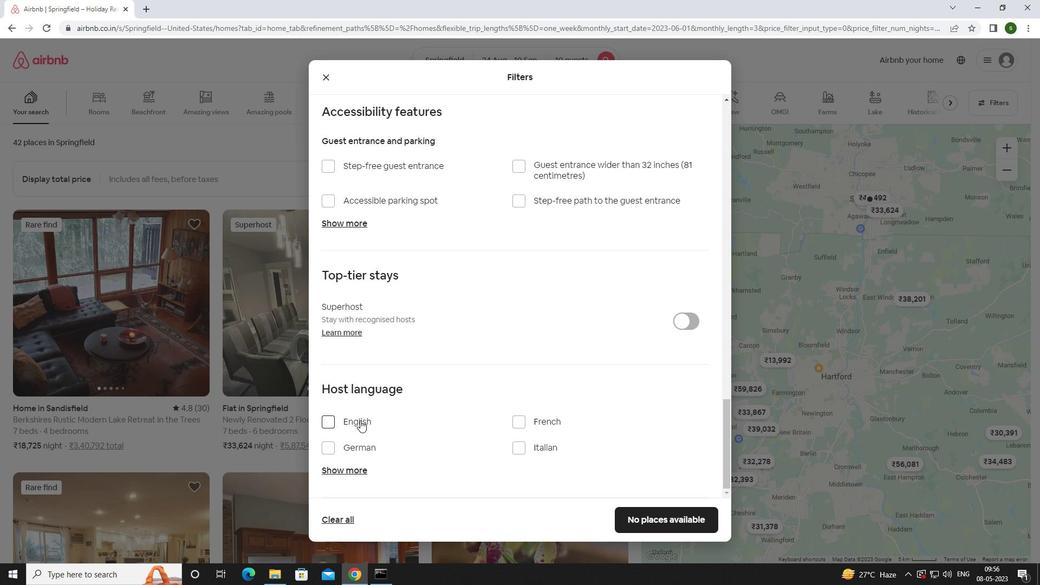 
Action: Mouse moved to (623, 517)
Screenshot: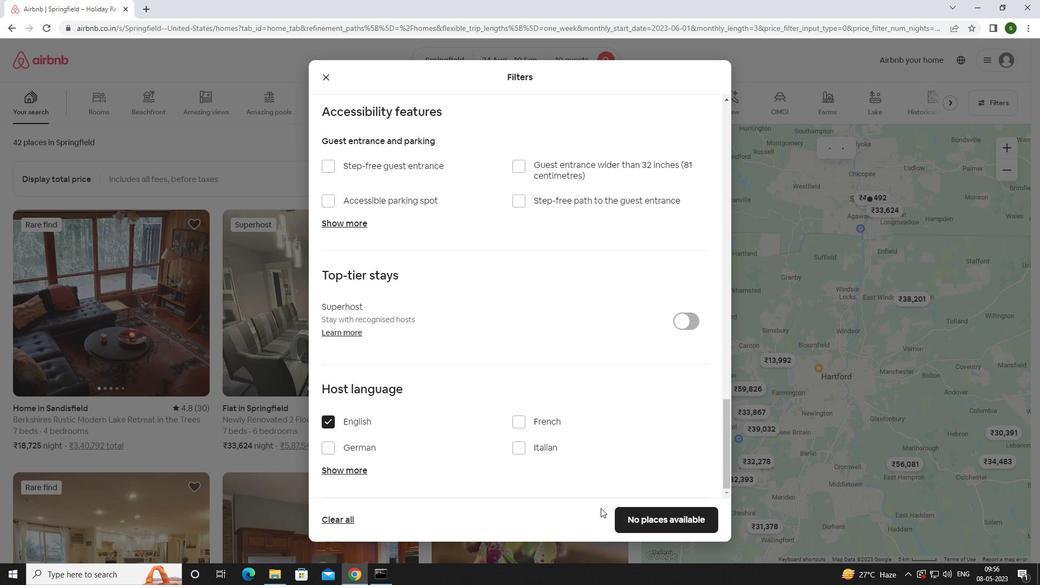 
Action: Mouse pressed left at (623, 517)
Screenshot: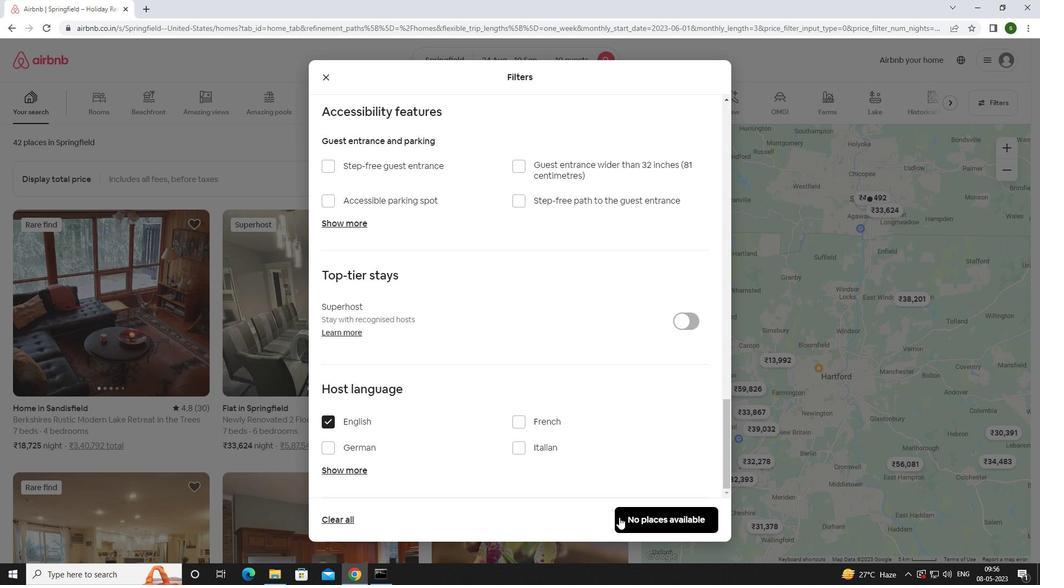 
Action: Mouse moved to (533, 486)
Screenshot: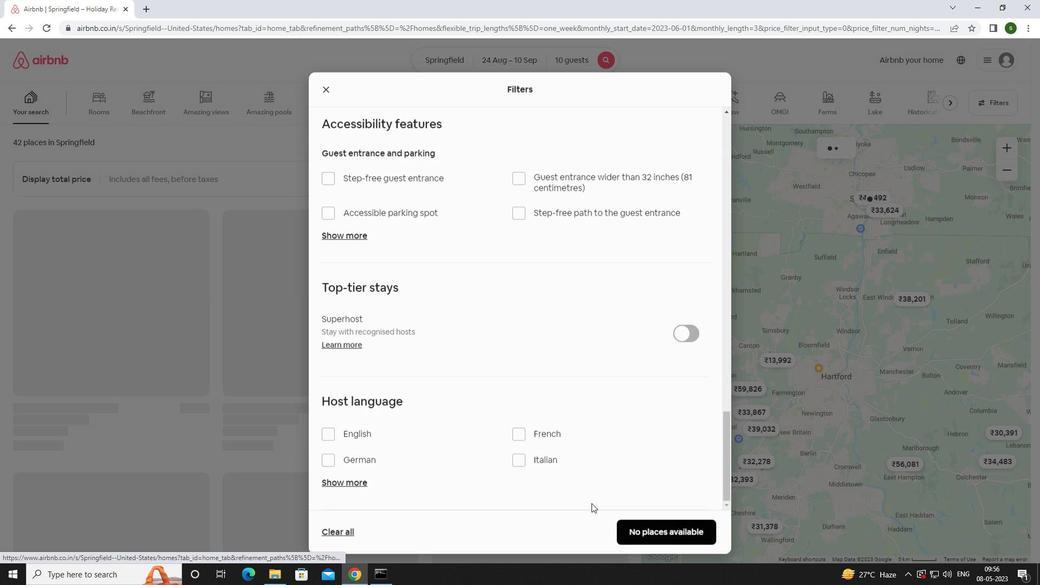 
